 Task: Search one way flight ticket for 1 adult, 6 children, 1 infant in seat and 1 infant on lap in business from Rhinelander: Rhinelander-oneida County Airport to Jacksonville: Albert J. Ellis Airport on 5-3-2023. Choice of flights is American. Number of bags: 1 carry on bag. Price is upto 80000. Outbound departure time preference is 16:15.
Action: Mouse moved to (333, 287)
Screenshot: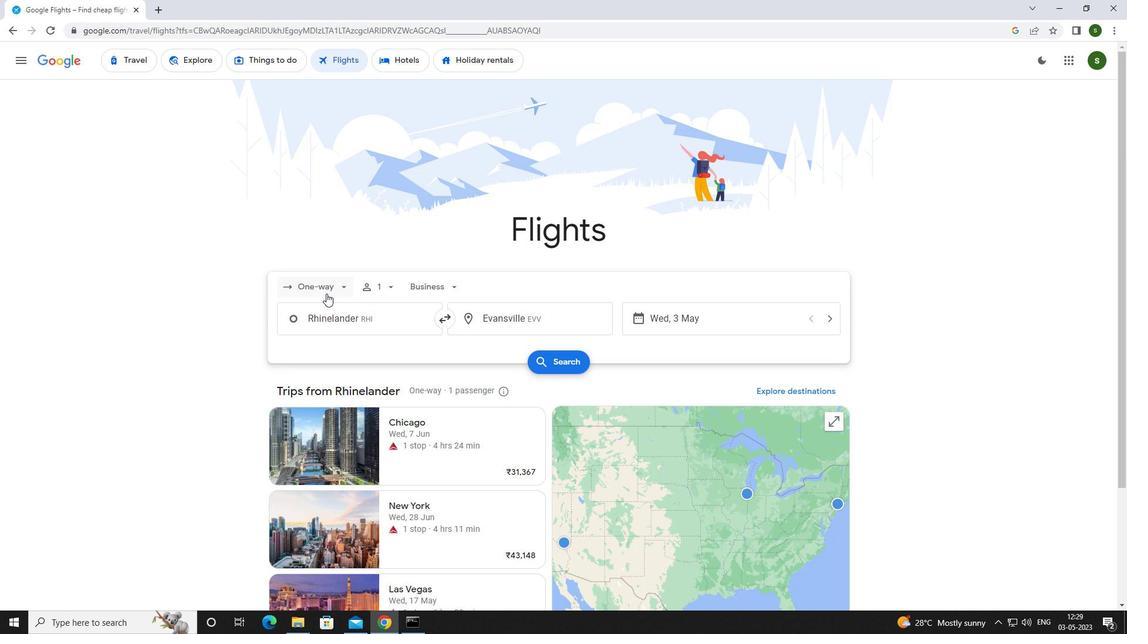 
Action: Mouse pressed left at (333, 287)
Screenshot: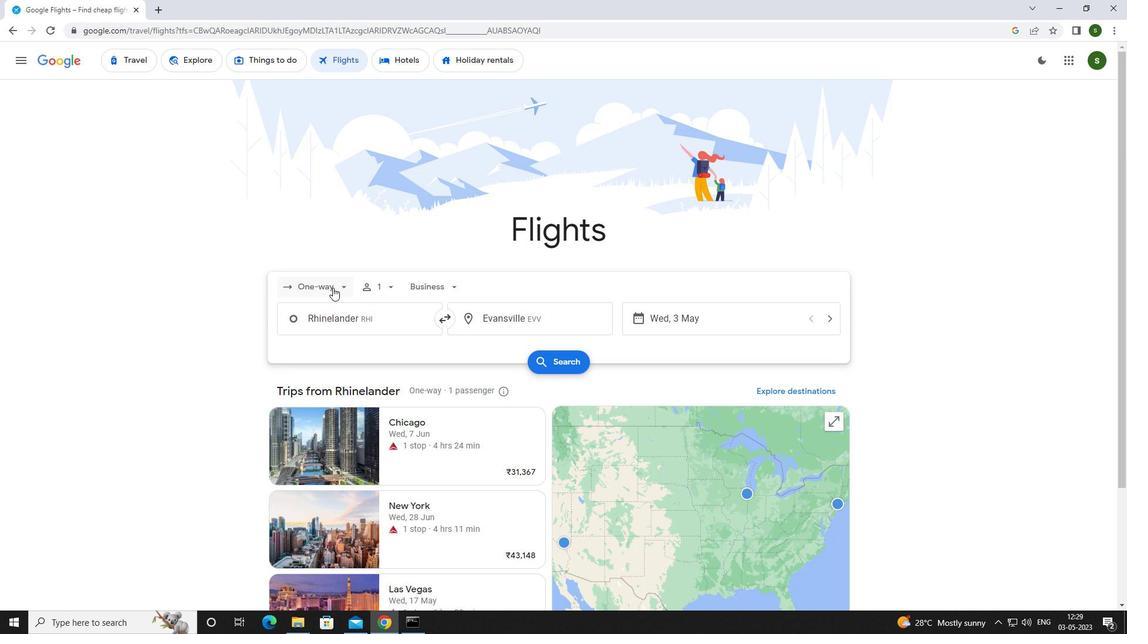 
Action: Mouse moved to (342, 342)
Screenshot: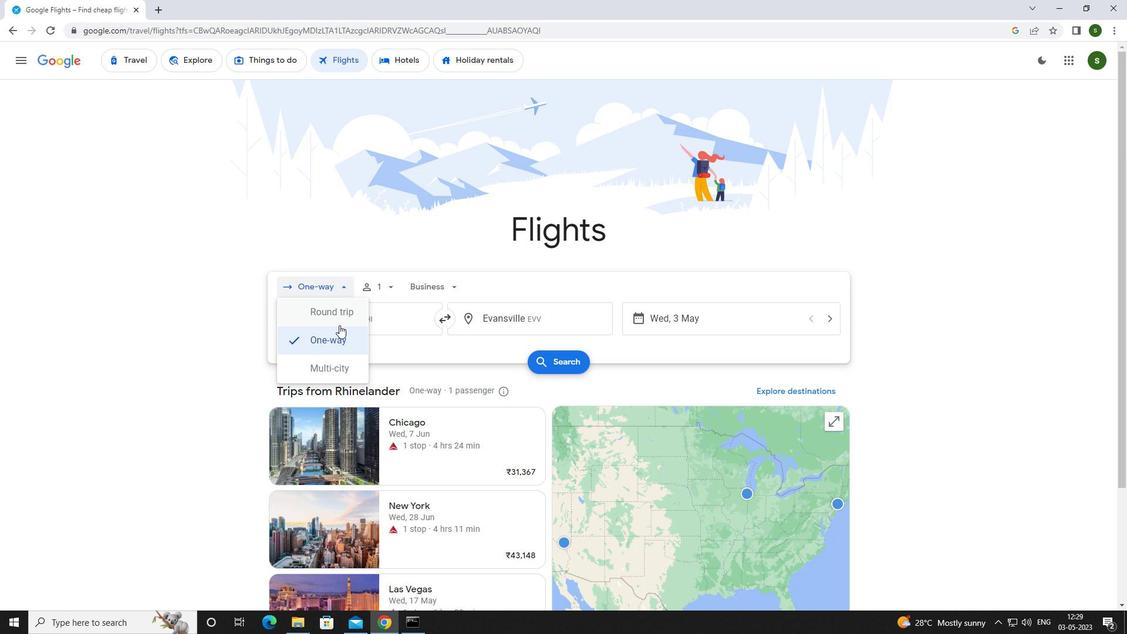 
Action: Mouse pressed left at (342, 342)
Screenshot: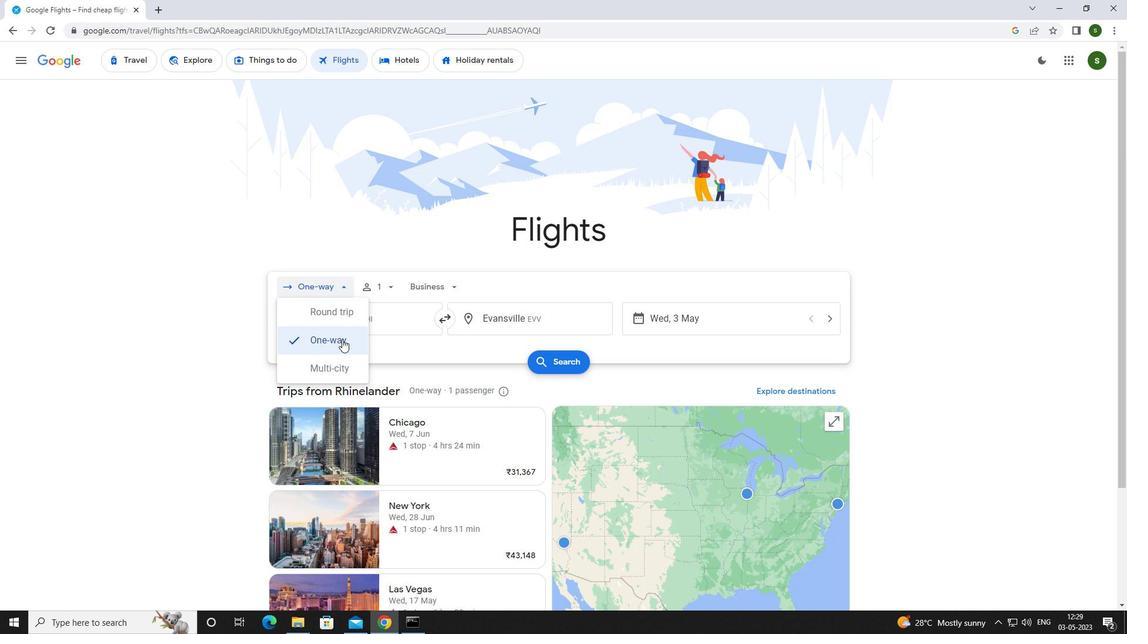 
Action: Mouse moved to (386, 286)
Screenshot: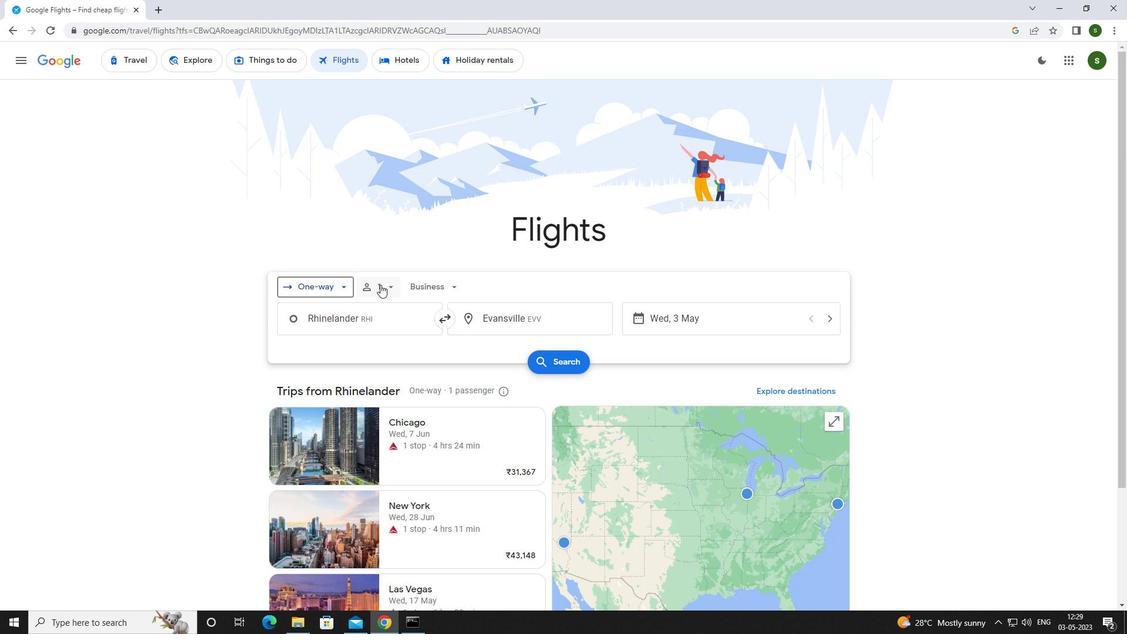 
Action: Mouse pressed left at (386, 286)
Screenshot: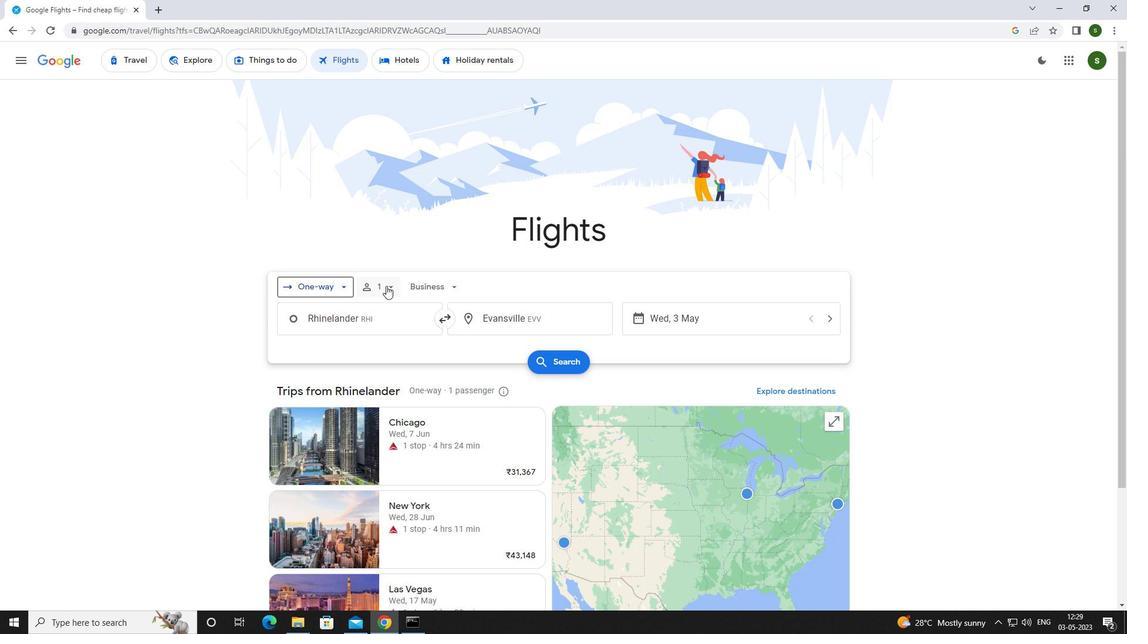 
Action: Mouse moved to (478, 344)
Screenshot: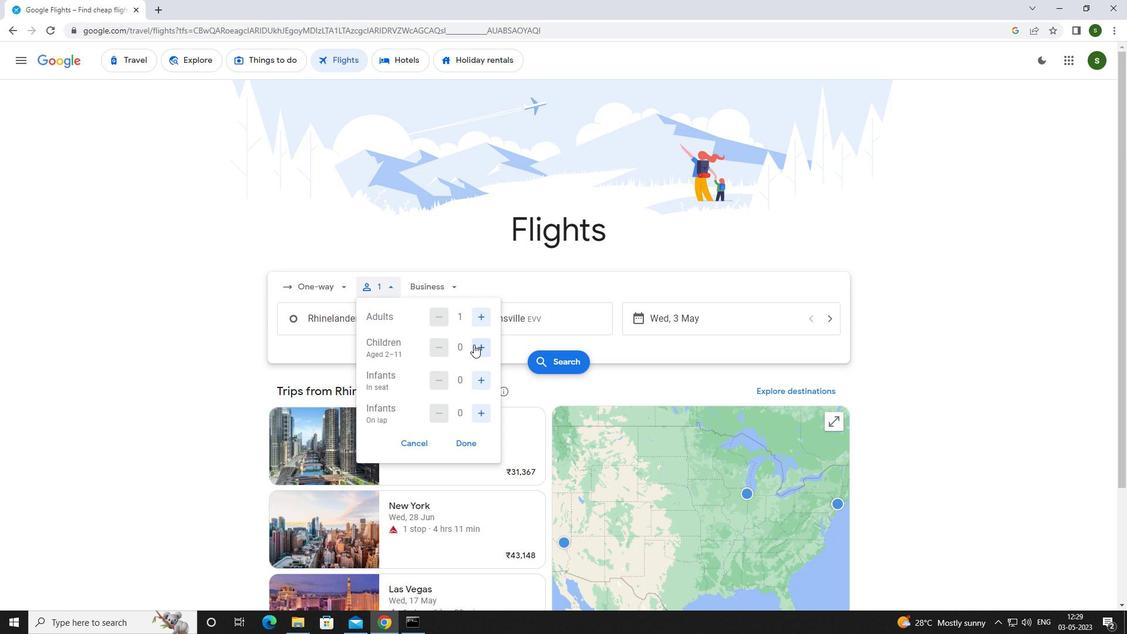 
Action: Mouse pressed left at (478, 344)
Screenshot: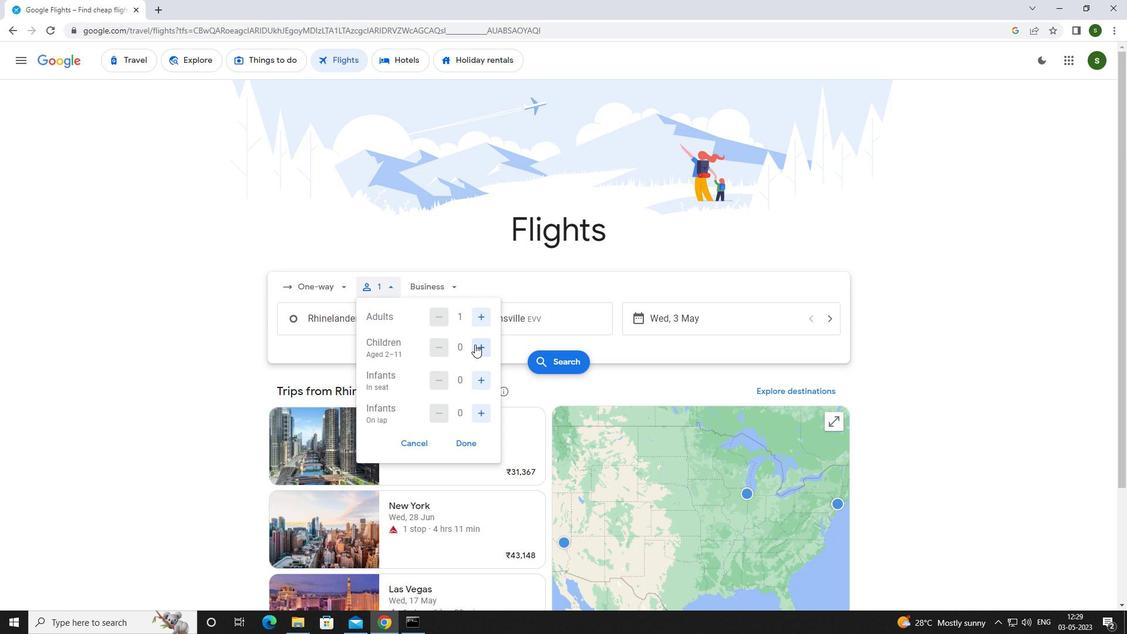 
Action: Mouse pressed left at (478, 344)
Screenshot: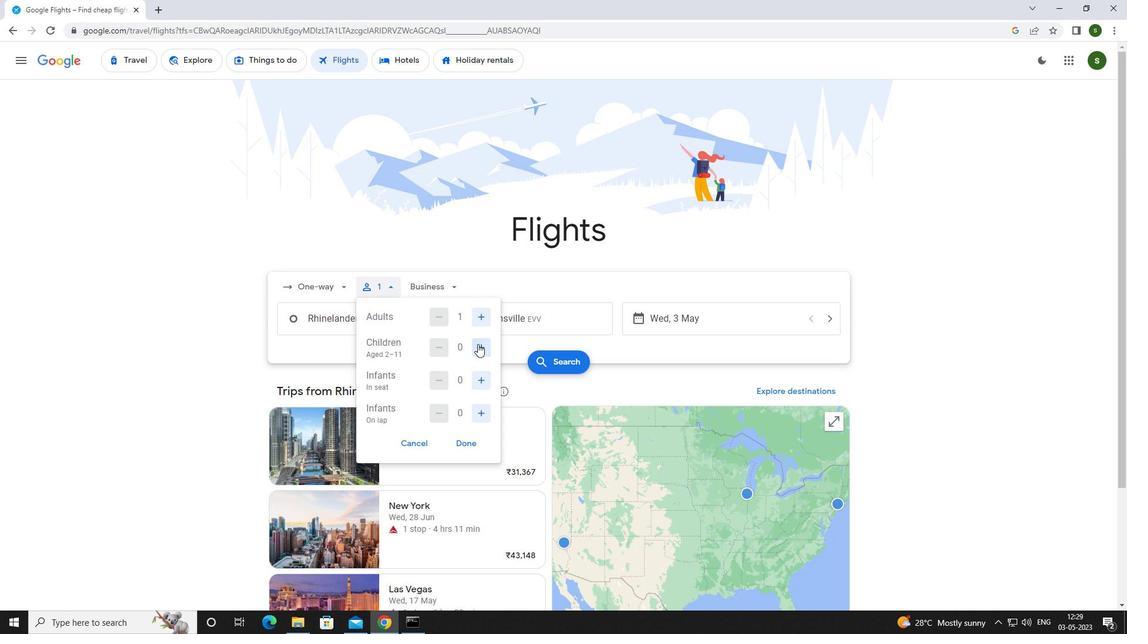 
Action: Mouse moved to (478, 344)
Screenshot: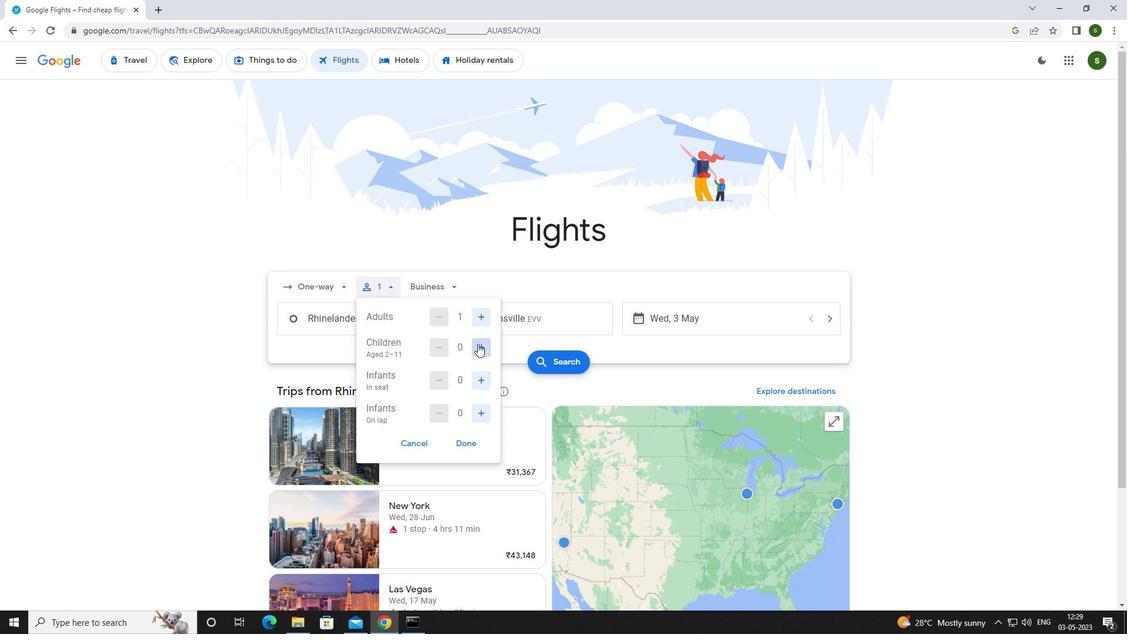 
Action: Mouse pressed left at (478, 344)
Screenshot: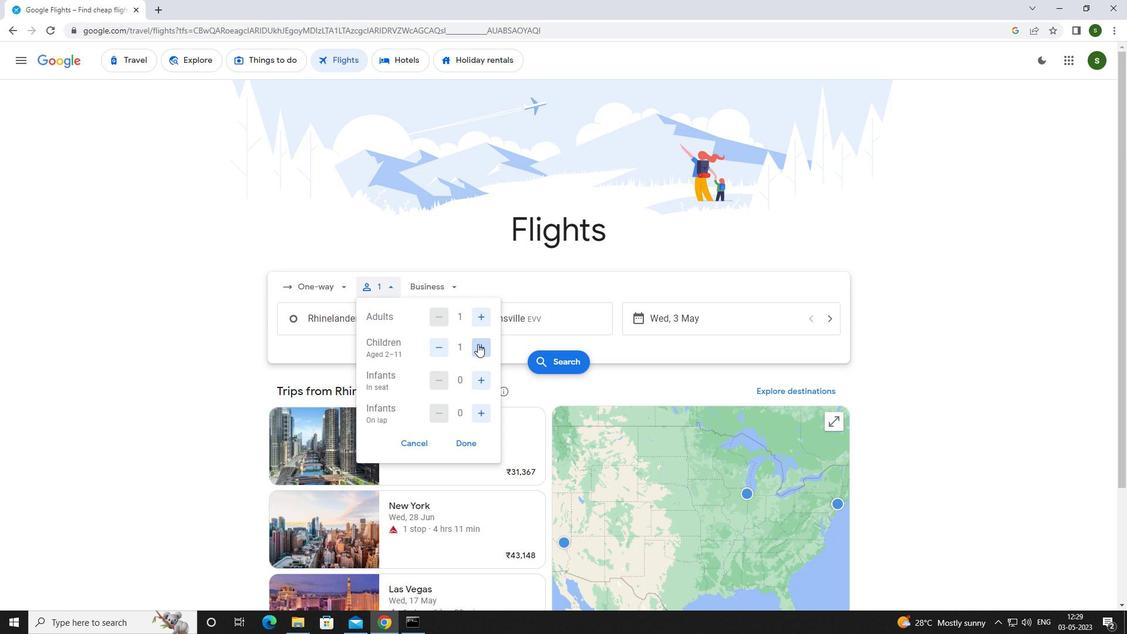 
Action: Mouse pressed left at (478, 344)
Screenshot: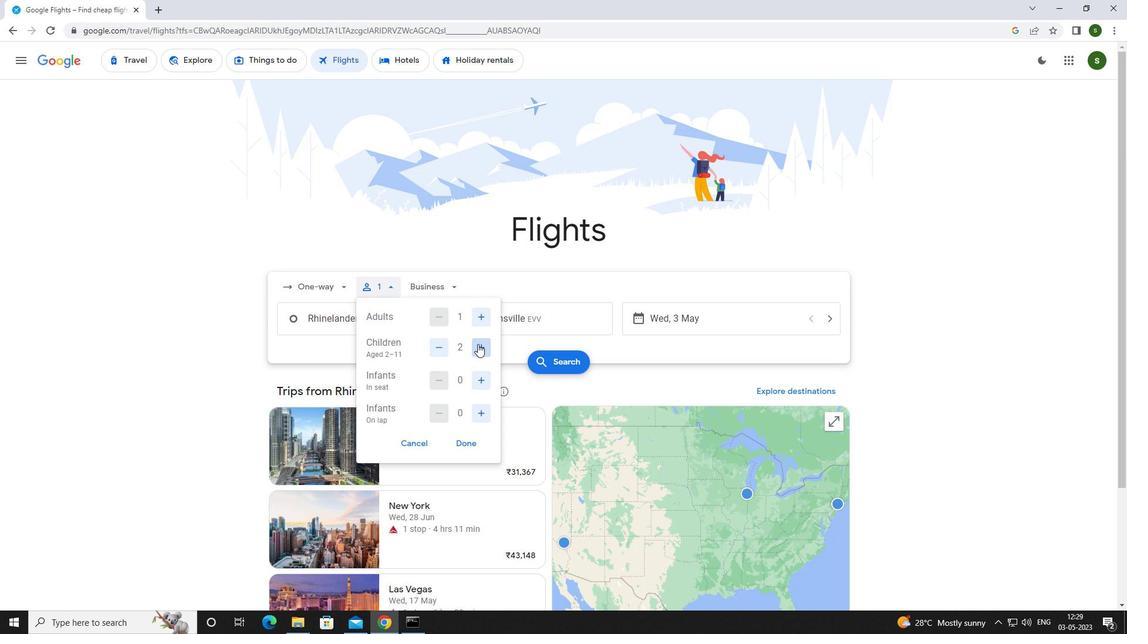 
Action: Mouse pressed left at (478, 344)
Screenshot: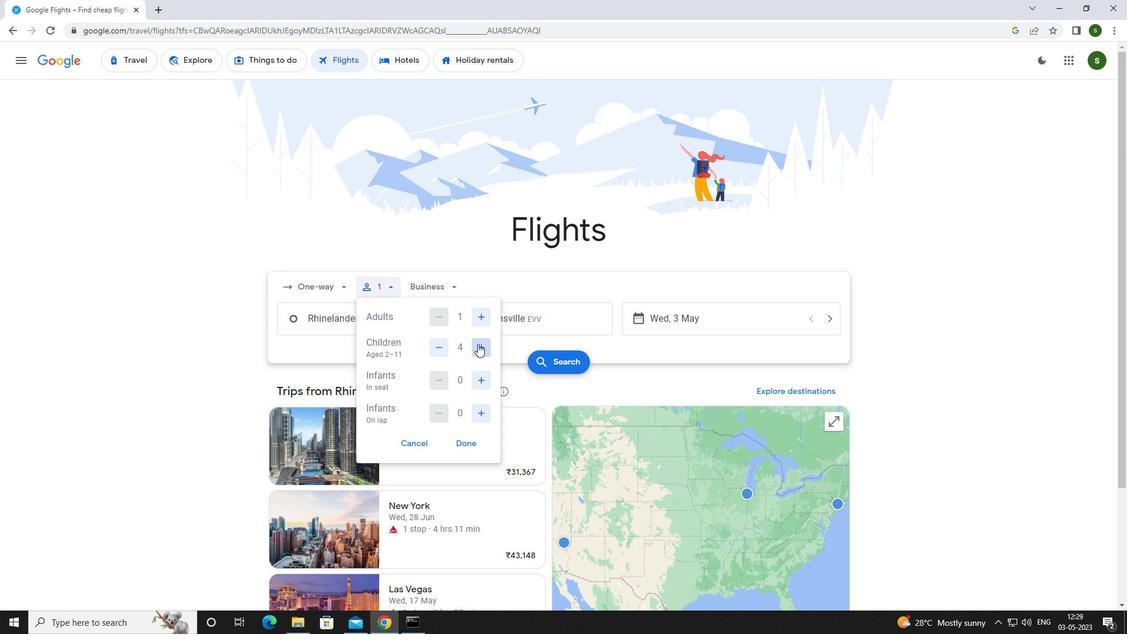 
Action: Mouse pressed left at (478, 344)
Screenshot: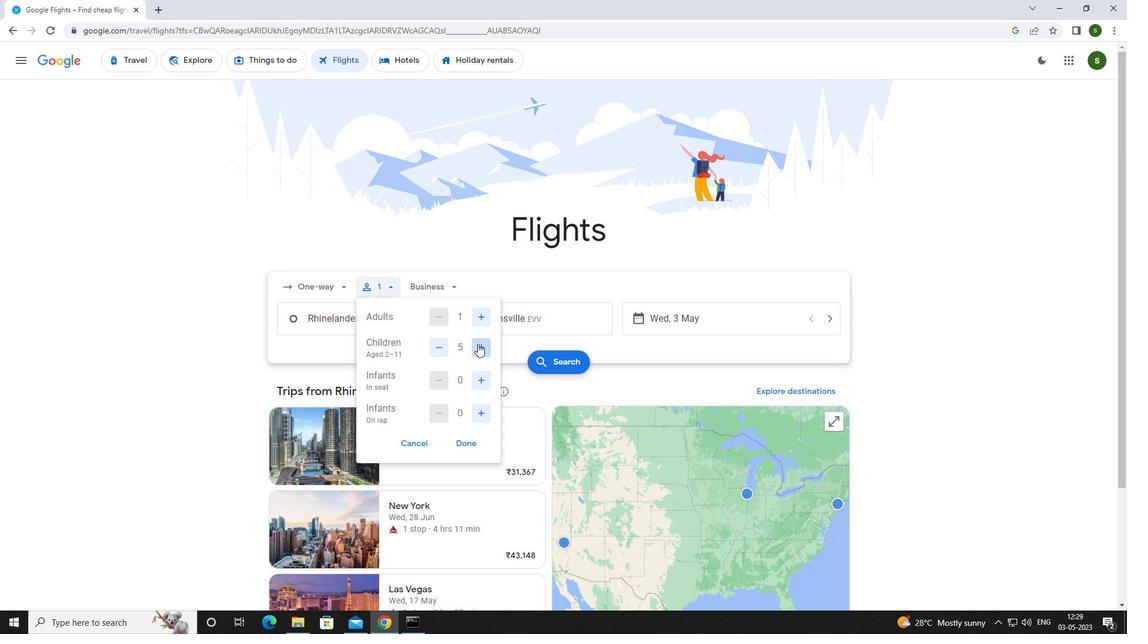 
Action: Mouse moved to (482, 376)
Screenshot: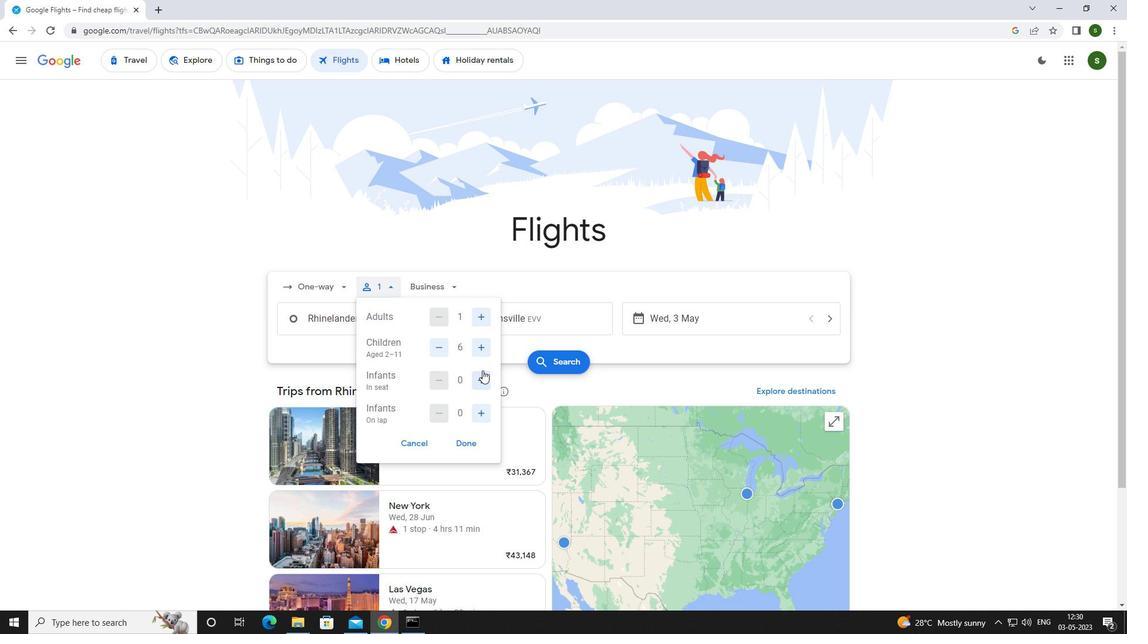 
Action: Mouse pressed left at (482, 376)
Screenshot: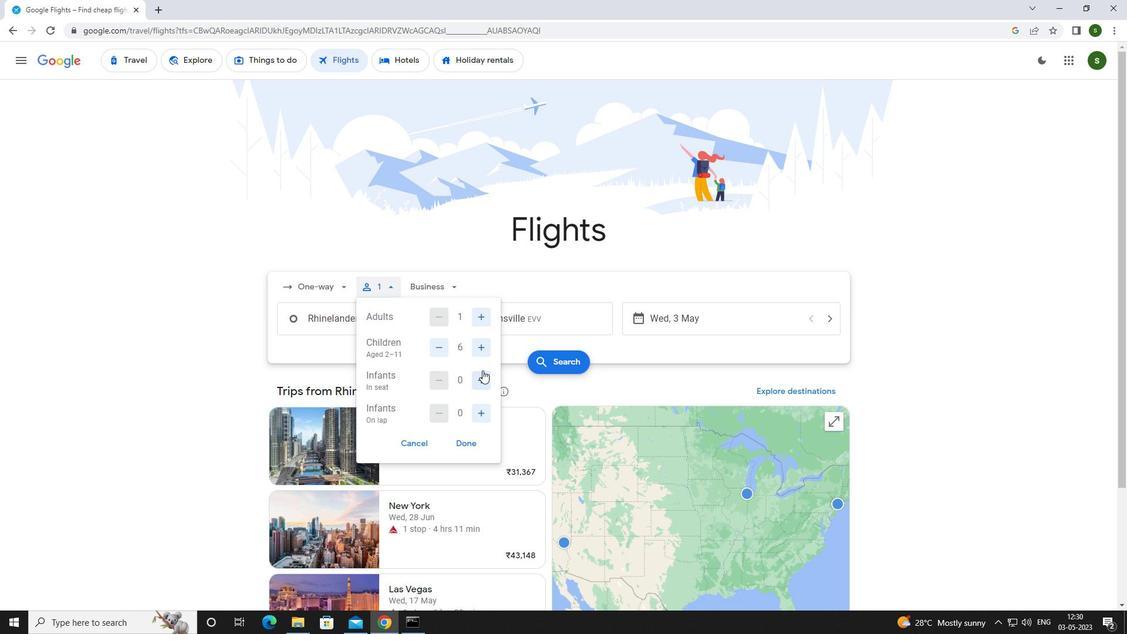 
Action: Mouse moved to (479, 408)
Screenshot: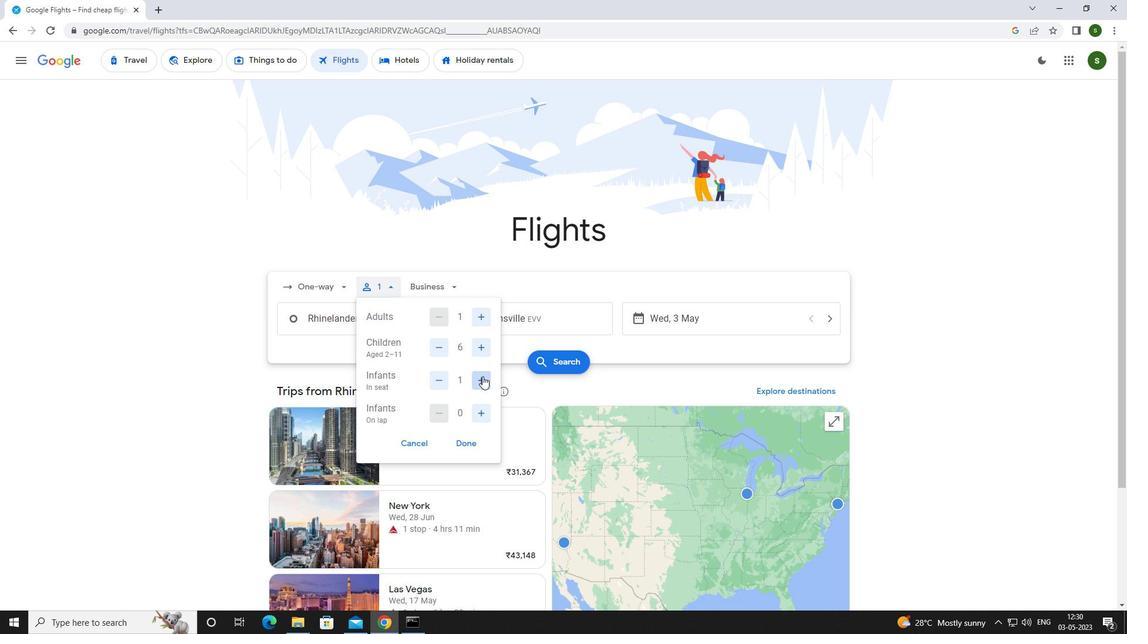 
Action: Mouse pressed left at (479, 408)
Screenshot: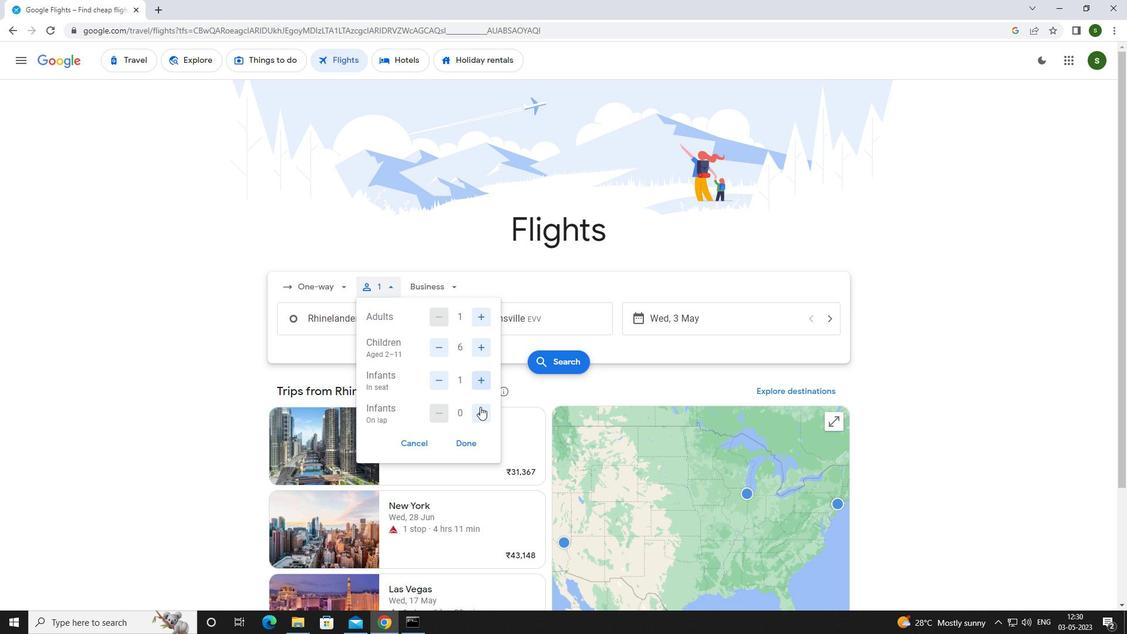 
Action: Mouse moved to (456, 284)
Screenshot: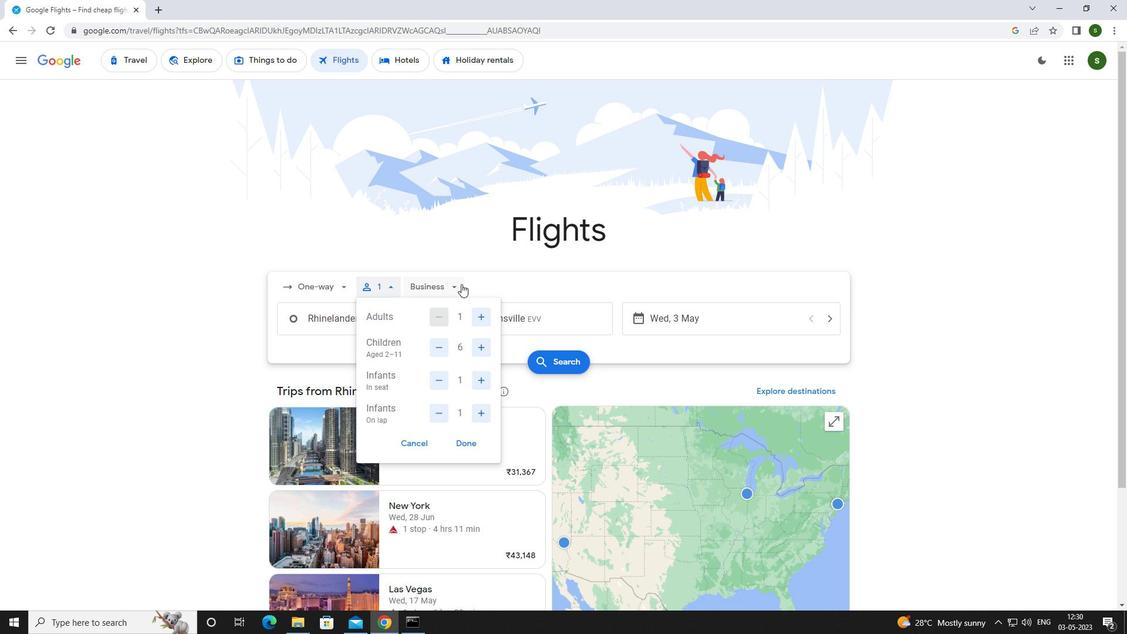 
Action: Mouse pressed left at (456, 284)
Screenshot: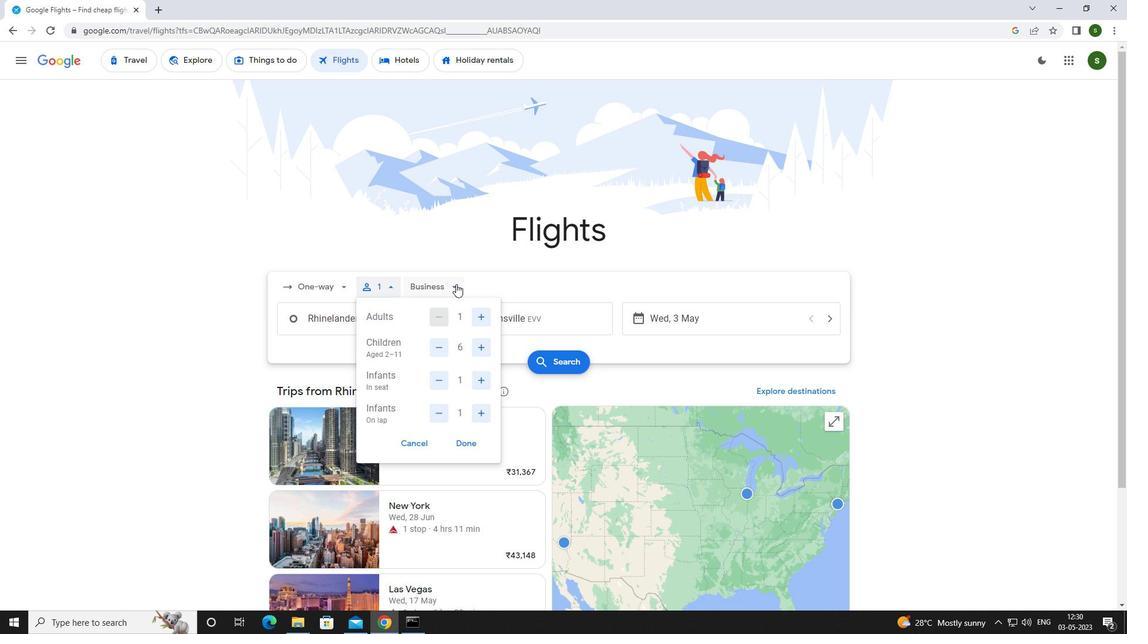 
Action: Mouse moved to (460, 366)
Screenshot: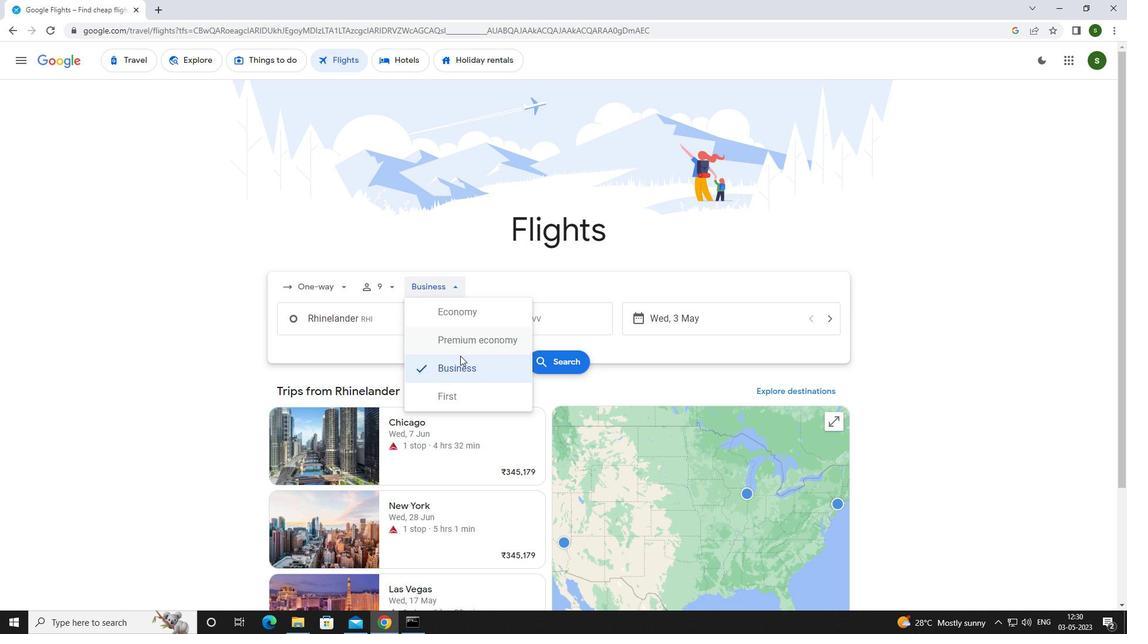 
Action: Mouse pressed left at (460, 366)
Screenshot: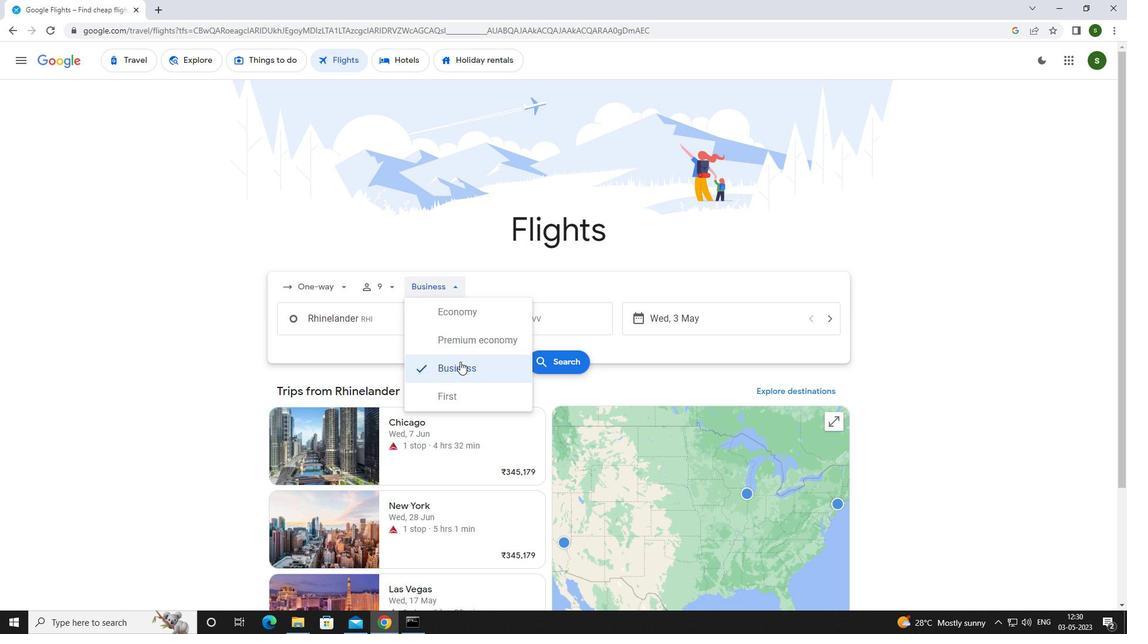 
Action: Mouse moved to (407, 320)
Screenshot: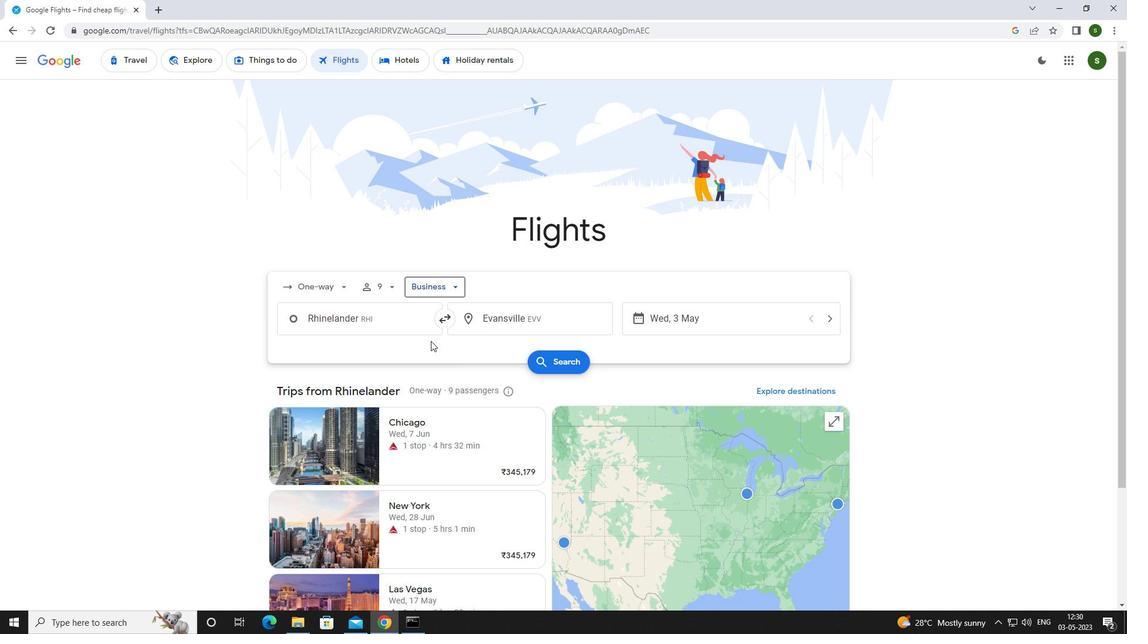 
Action: Mouse pressed left at (407, 320)
Screenshot: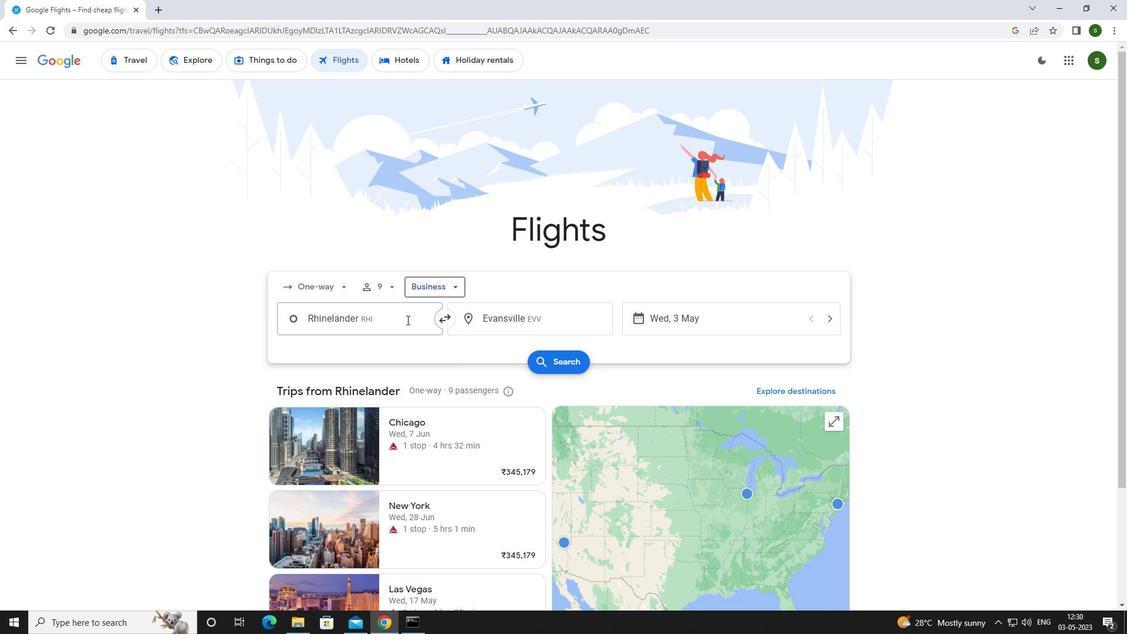 
Action: Key pressed <Key.caps_lock>r<Key.caps_lock>hinelander
Screenshot: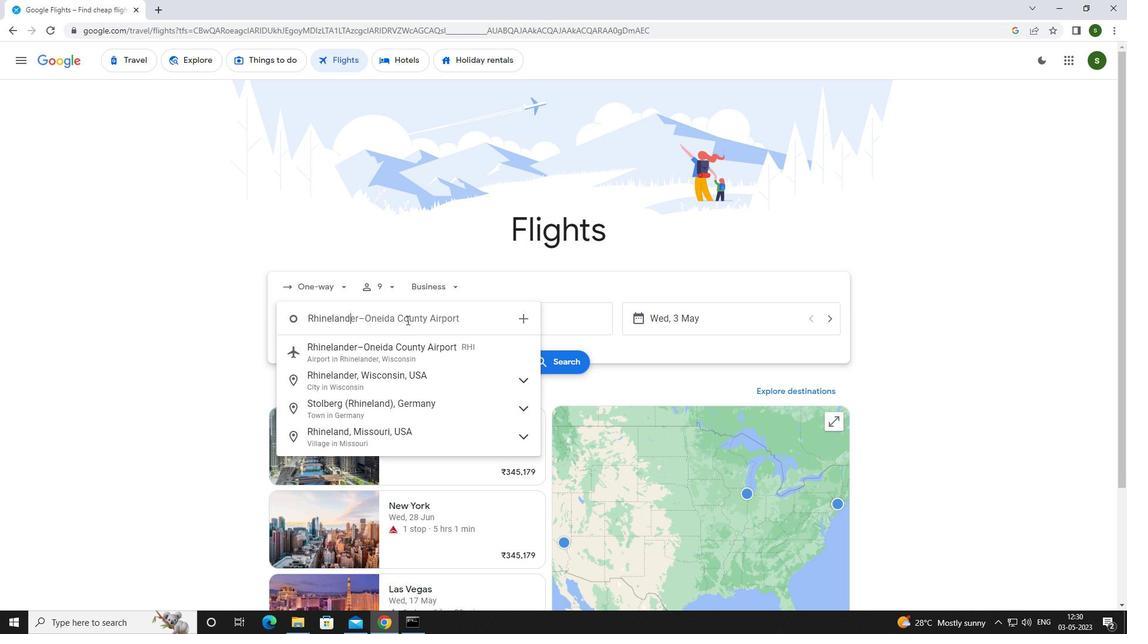 
Action: Mouse moved to (411, 348)
Screenshot: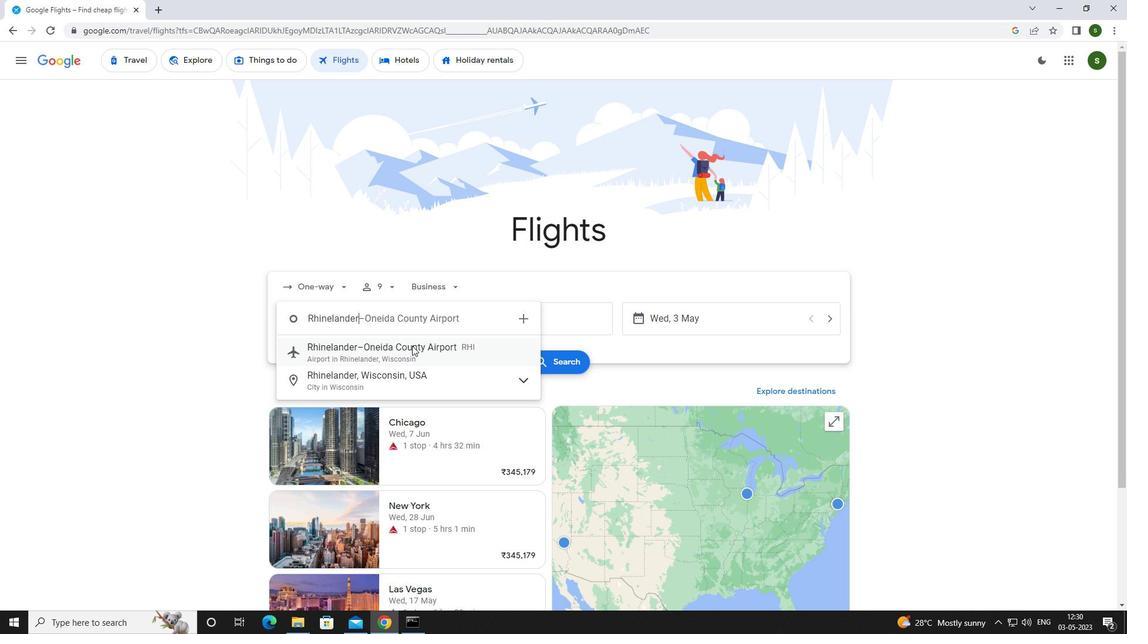 
Action: Mouse pressed left at (411, 348)
Screenshot: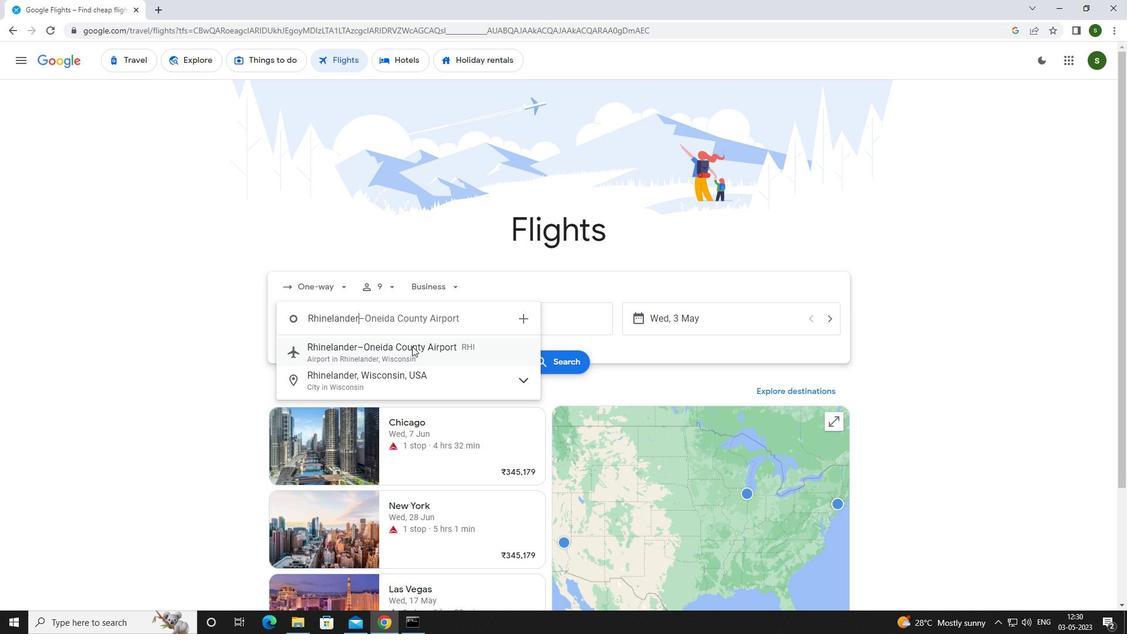 
Action: Mouse moved to (510, 320)
Screenshot: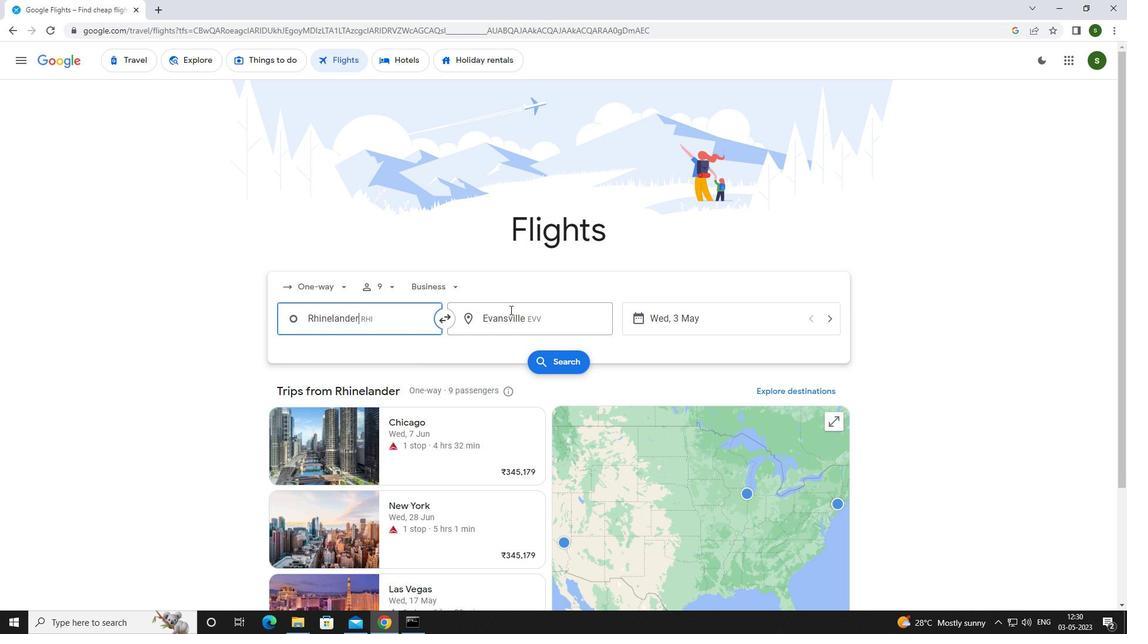 
Action: Mouse pressed left at (510, 320)
Screenshot: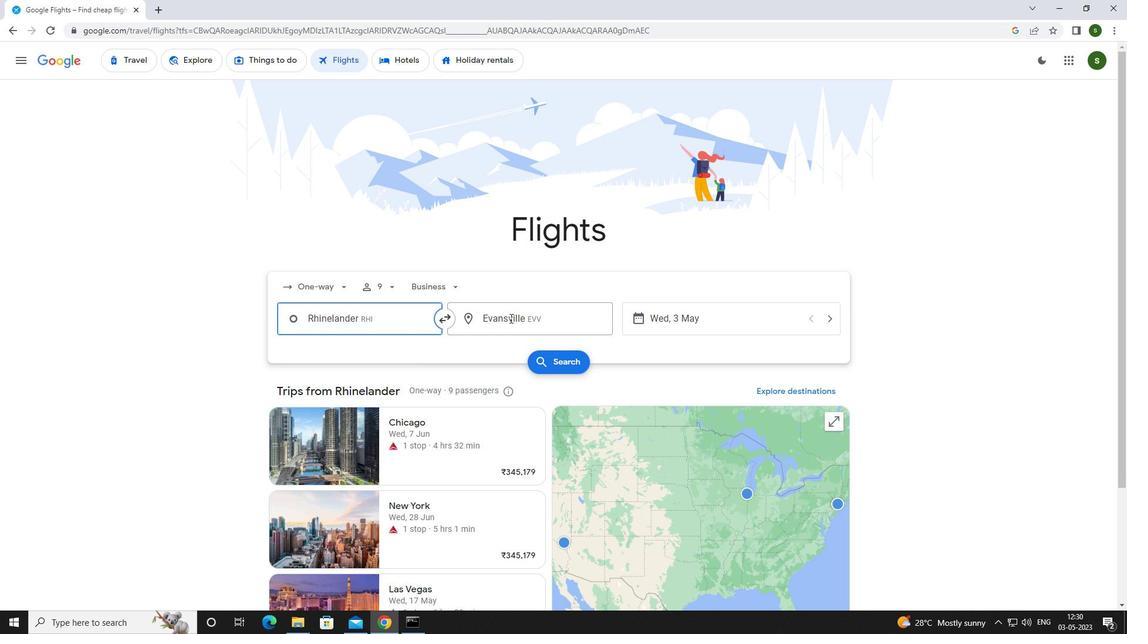 
Action: Mouse moved to (511, 323)
Screenshot: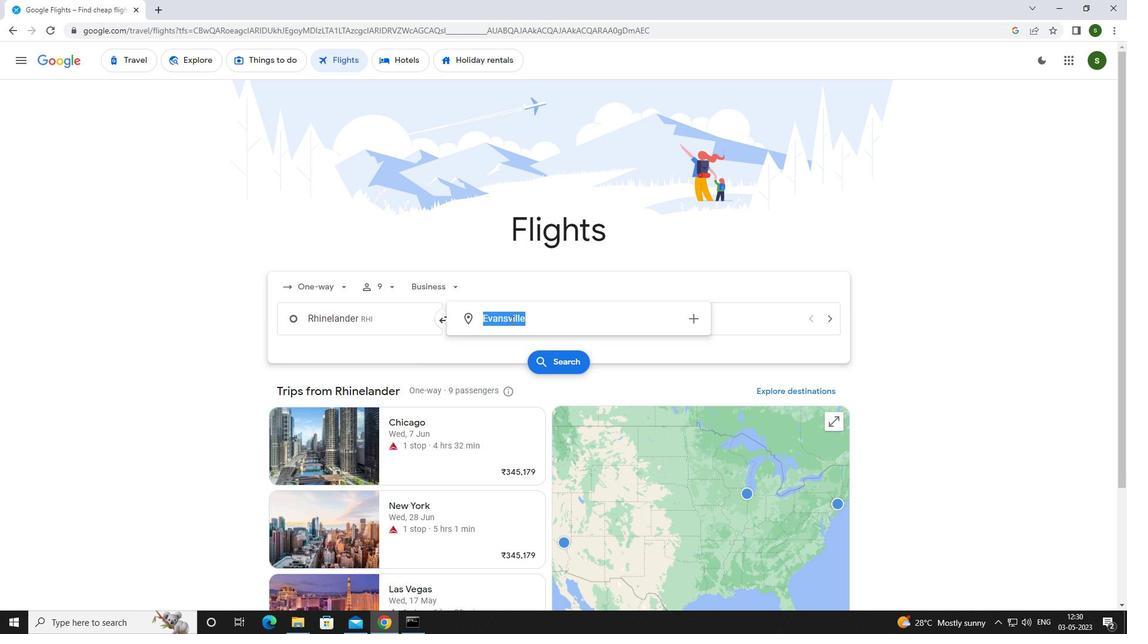 
Action: Key pressed <Key.caps_lock>a<Key.caps_lock>lbert<Key.space>
Screenshot: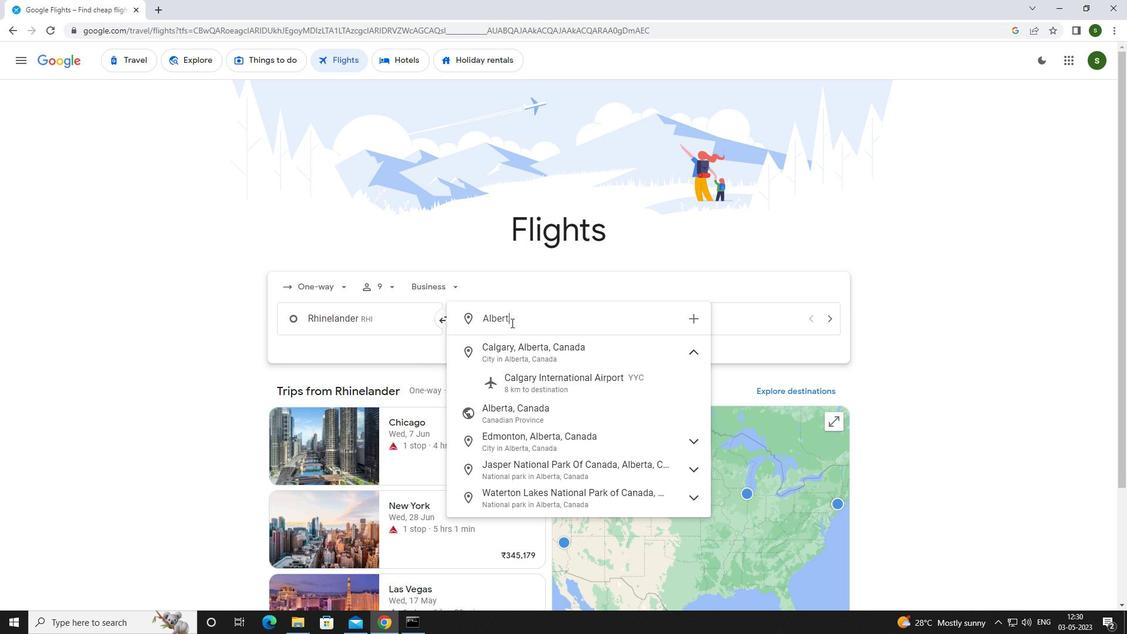 
Action: Mouse moved to (509, 354)
Screenshot: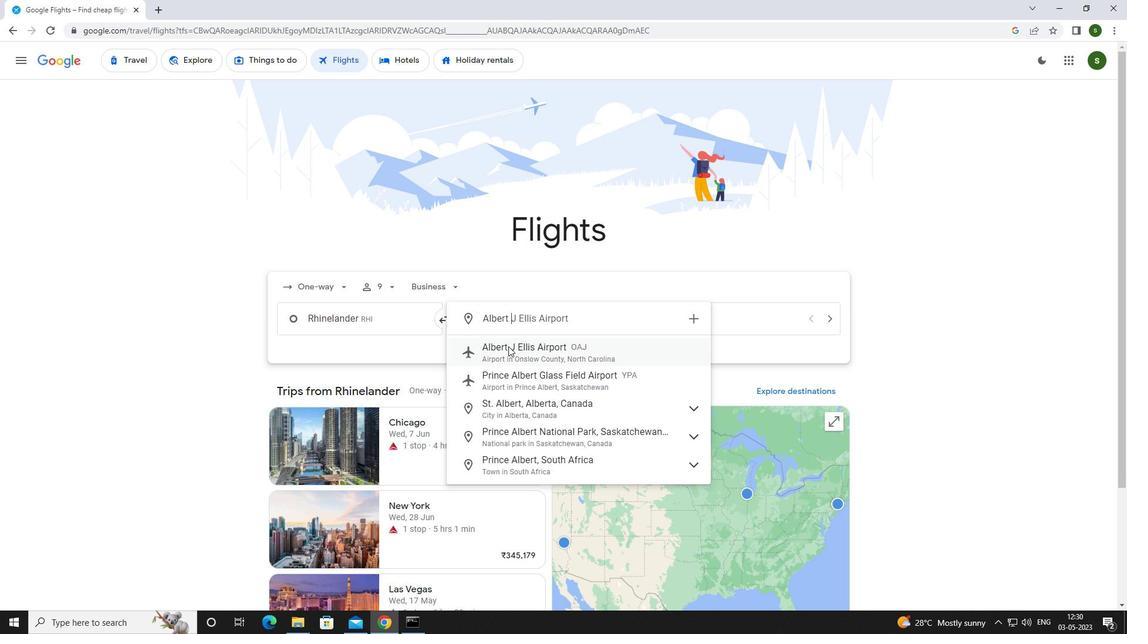 
Action: Mouse pressed left at (509, 354)
Screenshot: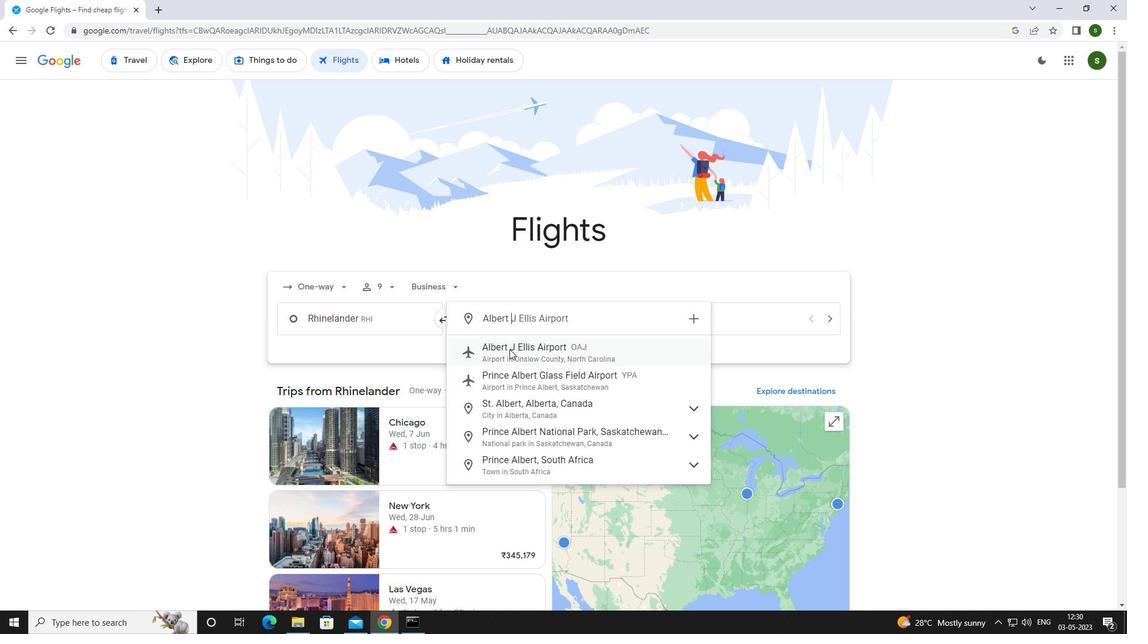 
Action: Mouse moved to (703, 323)
Screenshot: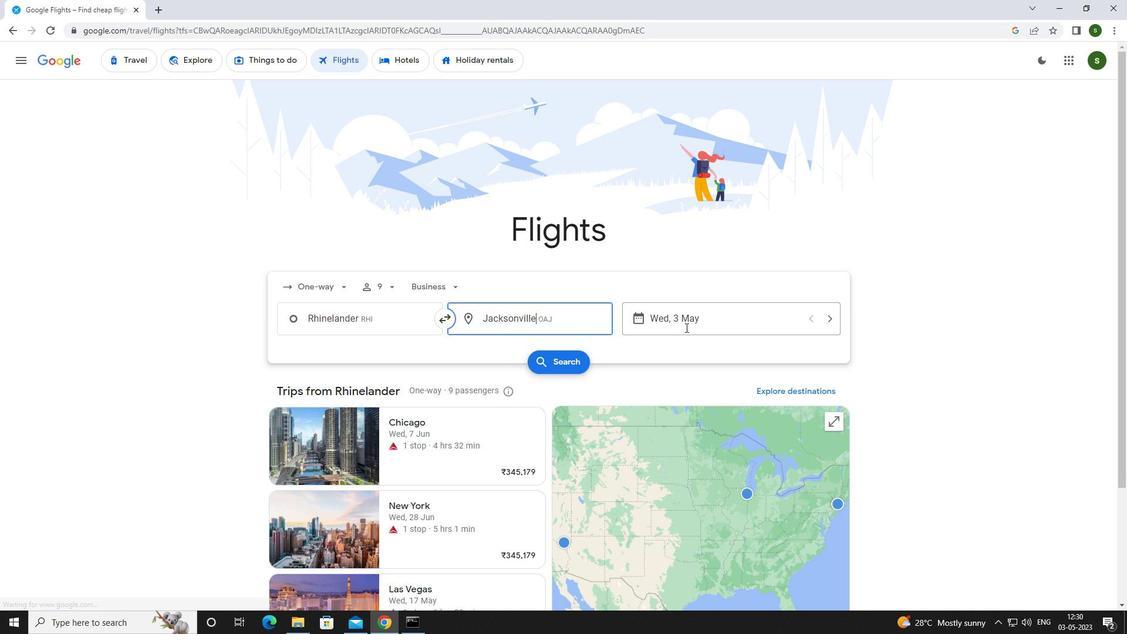 
Action: Mouse pressed left at (703, 323)
Screenshot: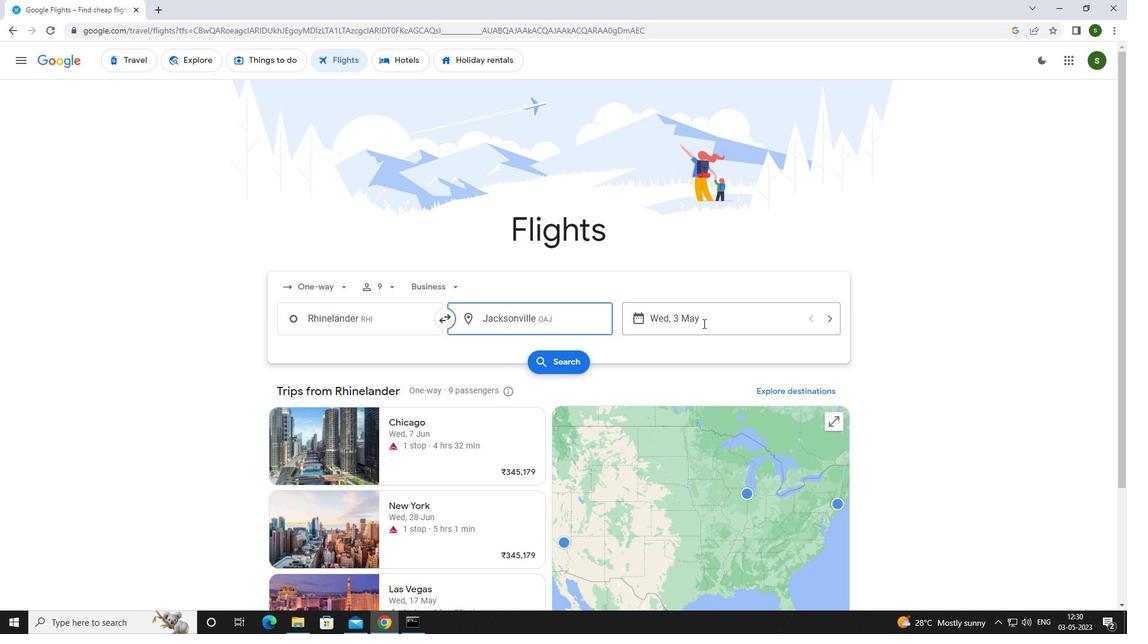
Action: Mouse moved to (513, 398)
Screenshot: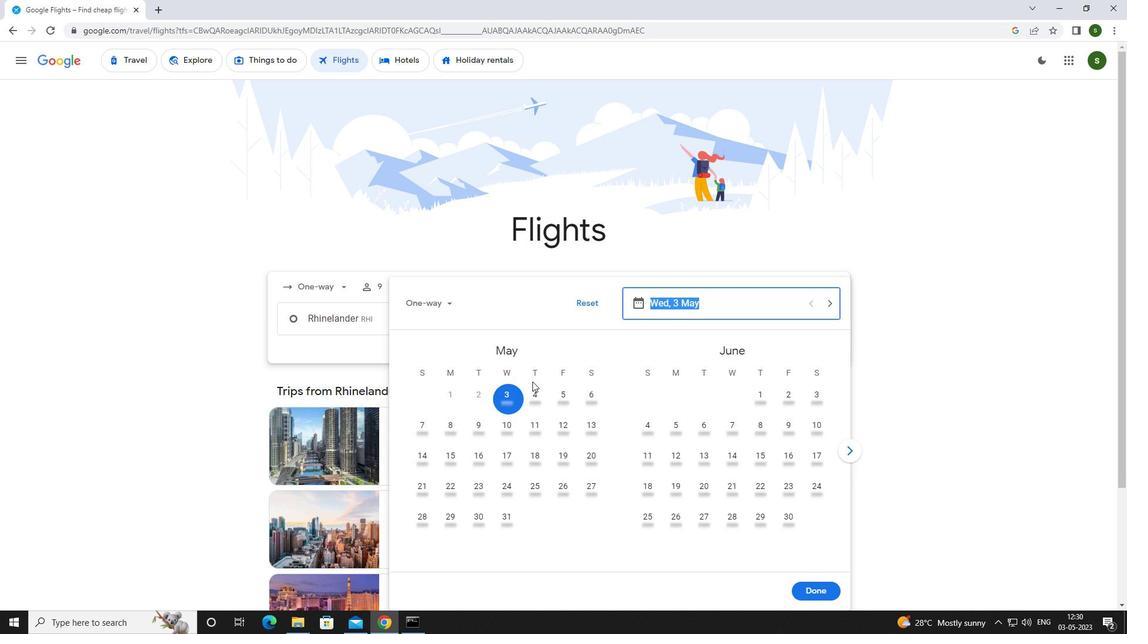 
Action: Mouse pressed left at (513, 398)
Screenshot: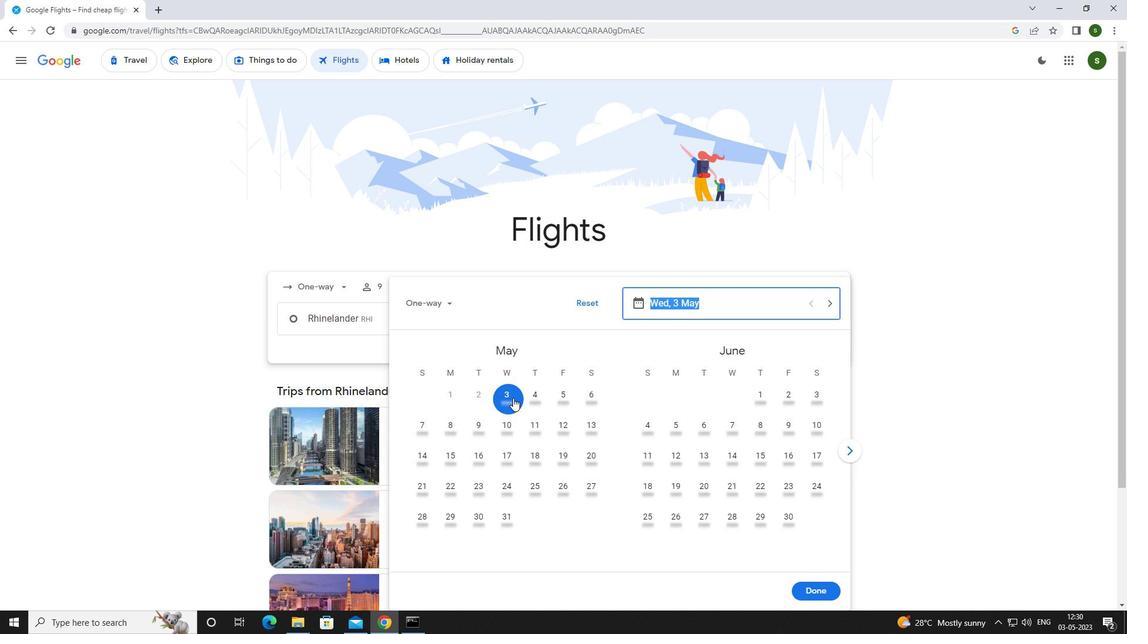 
Action: Mouse moved to (831, 589)
Screenshot: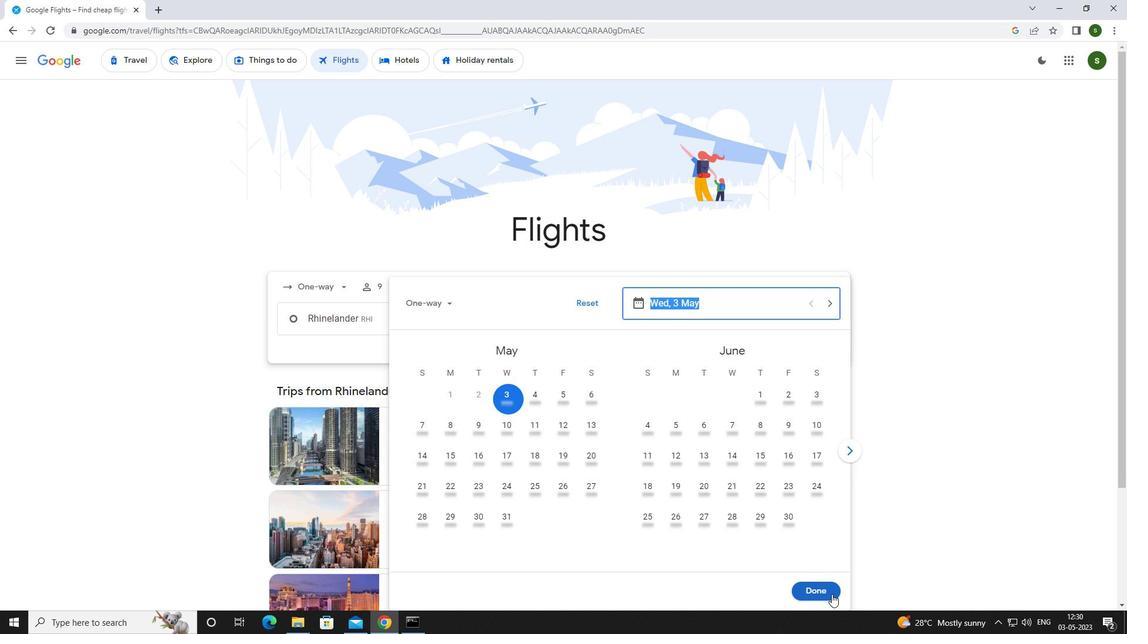 
Action: Mouse pressed left at (831, 589)
Screenshot: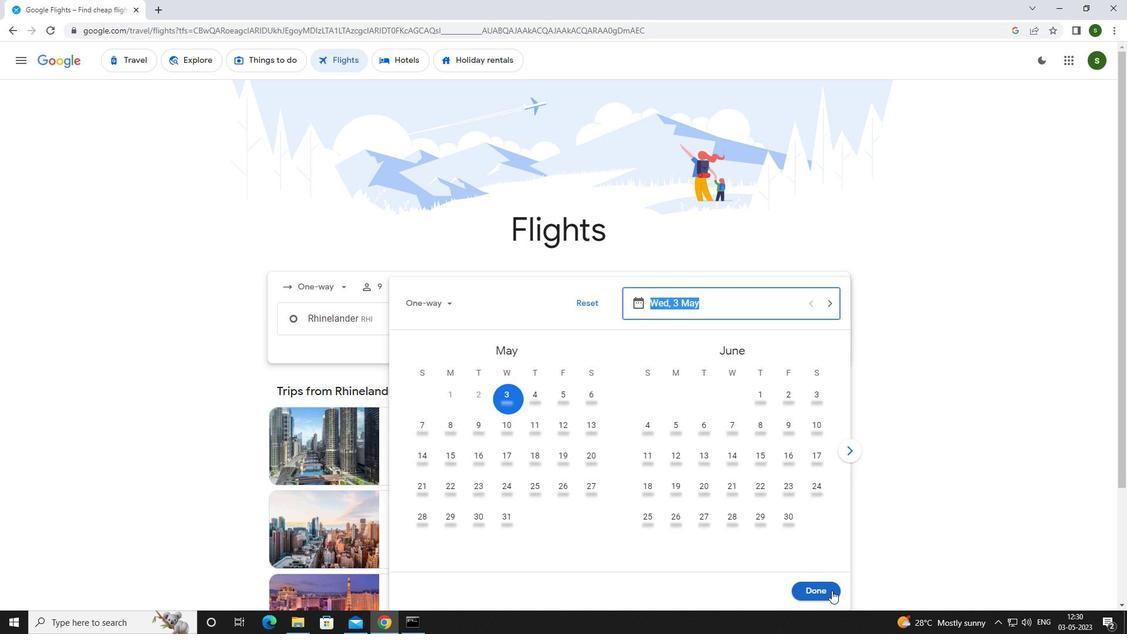 
Action: Mouse moved to (574, 361)
Screenshot: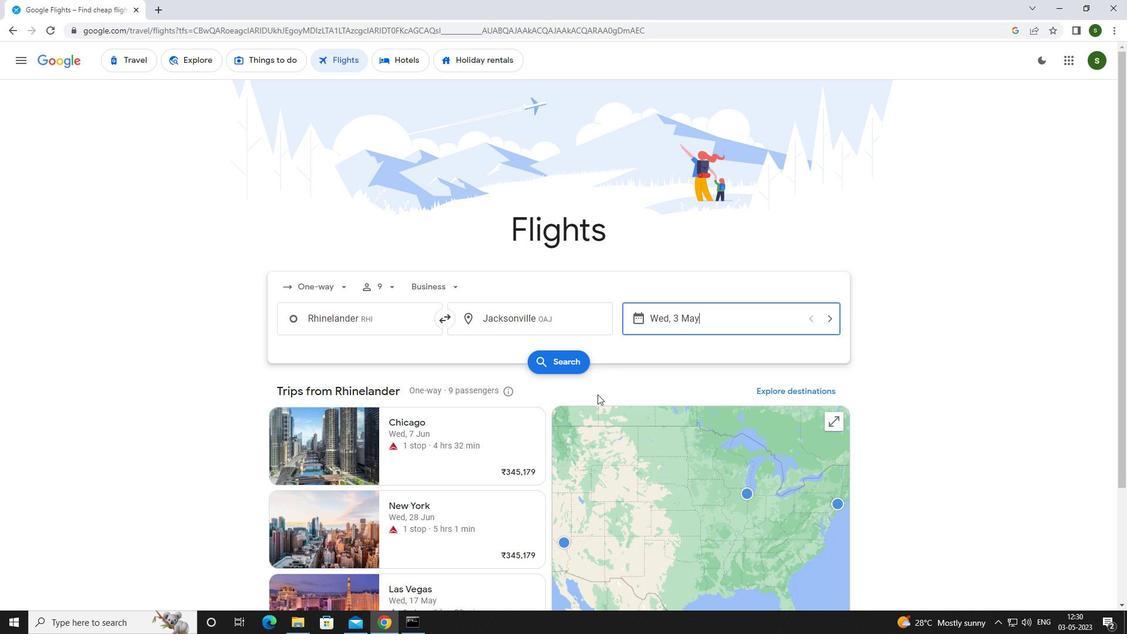 
Action: Mouse pressed left at (574, 361)
Screenshot: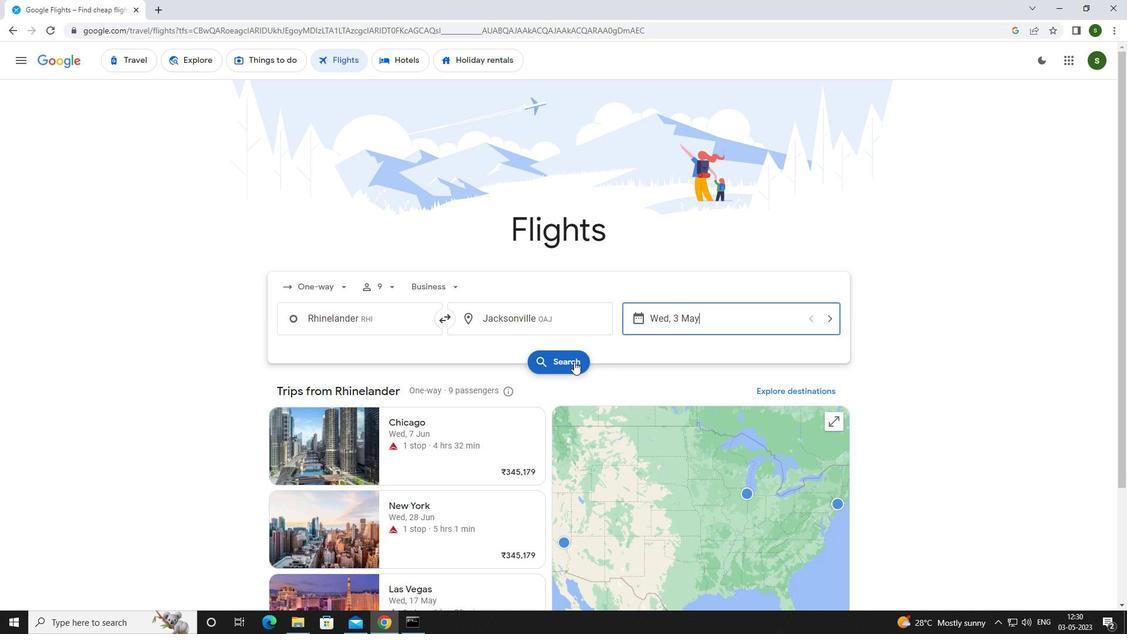 
Action: Mouse moved to (307, 173)
Screenshot: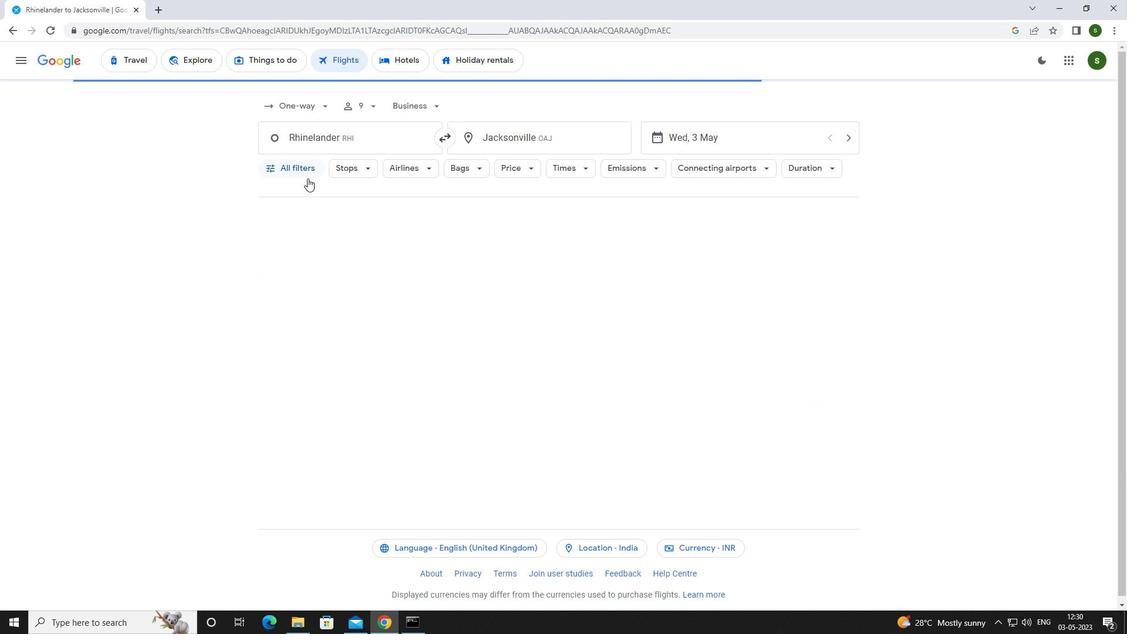 
Action: Mouse pressed left at (307, 173)
Screenshot: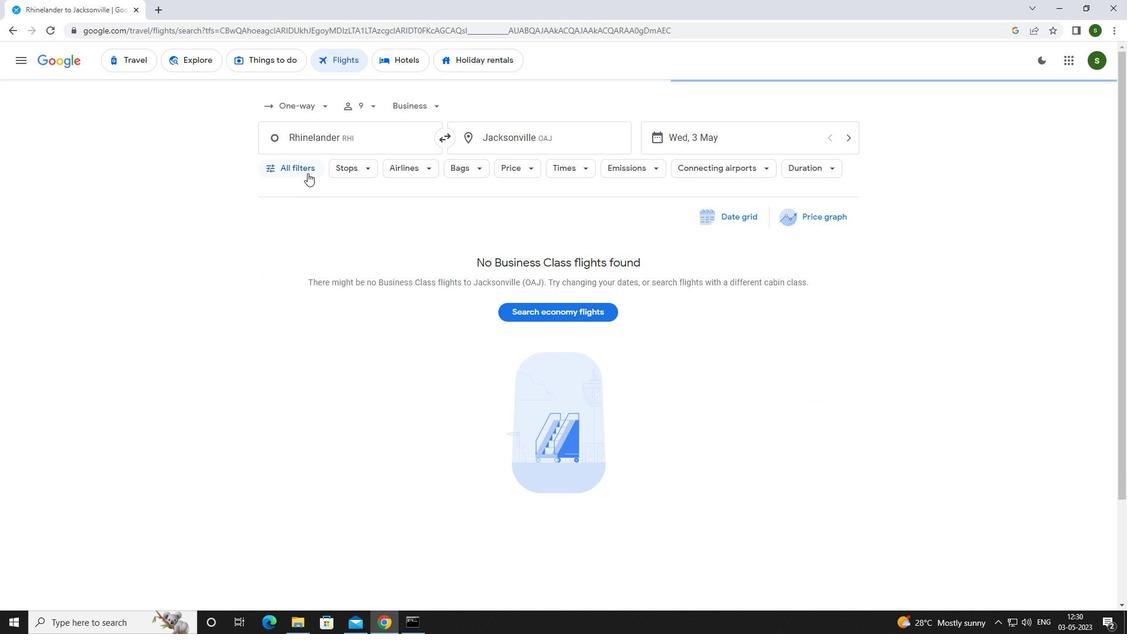 
Action: Mouse moved to (438, 416)
Screenshot: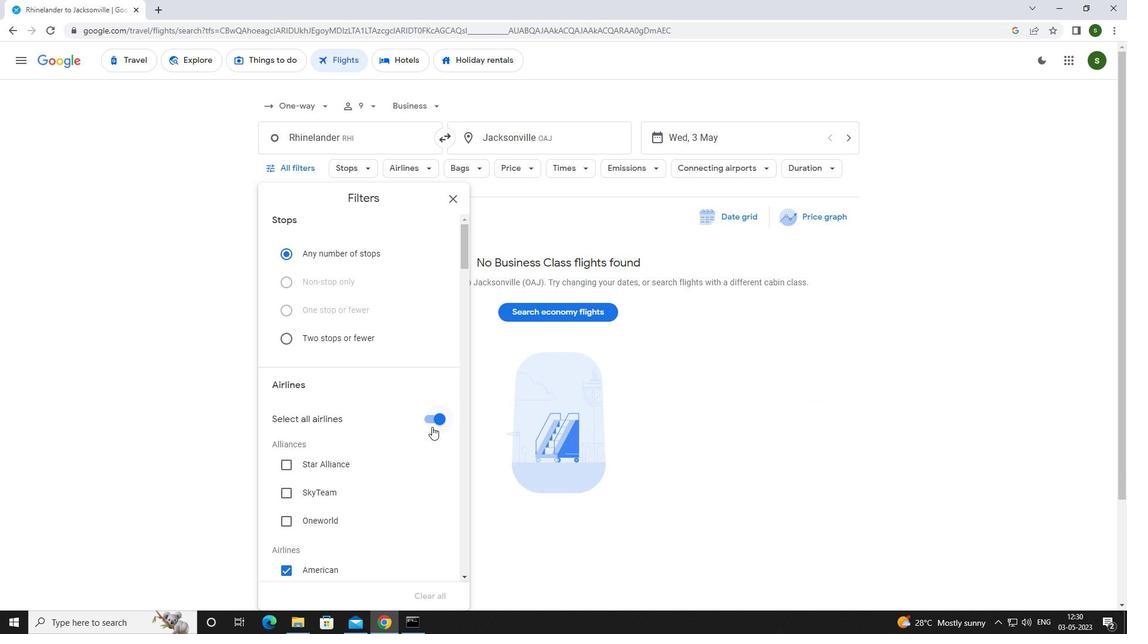 
Action: Mouse pressed left at (438, 416)
Screenshot: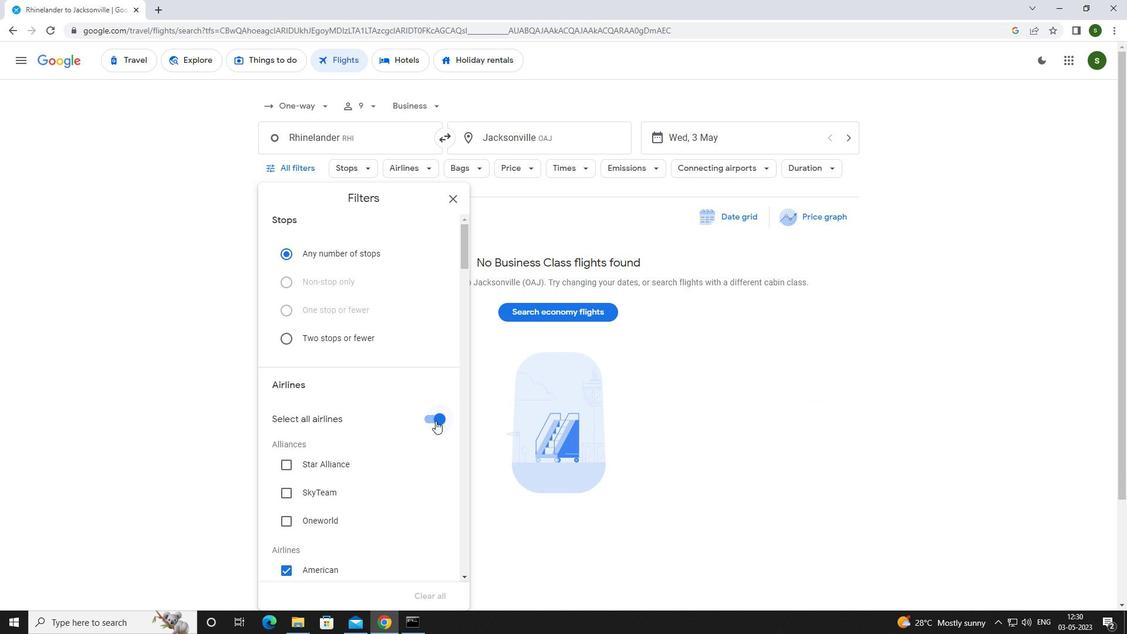 
Action: Mouse moved to (411, 408)
Screenshot: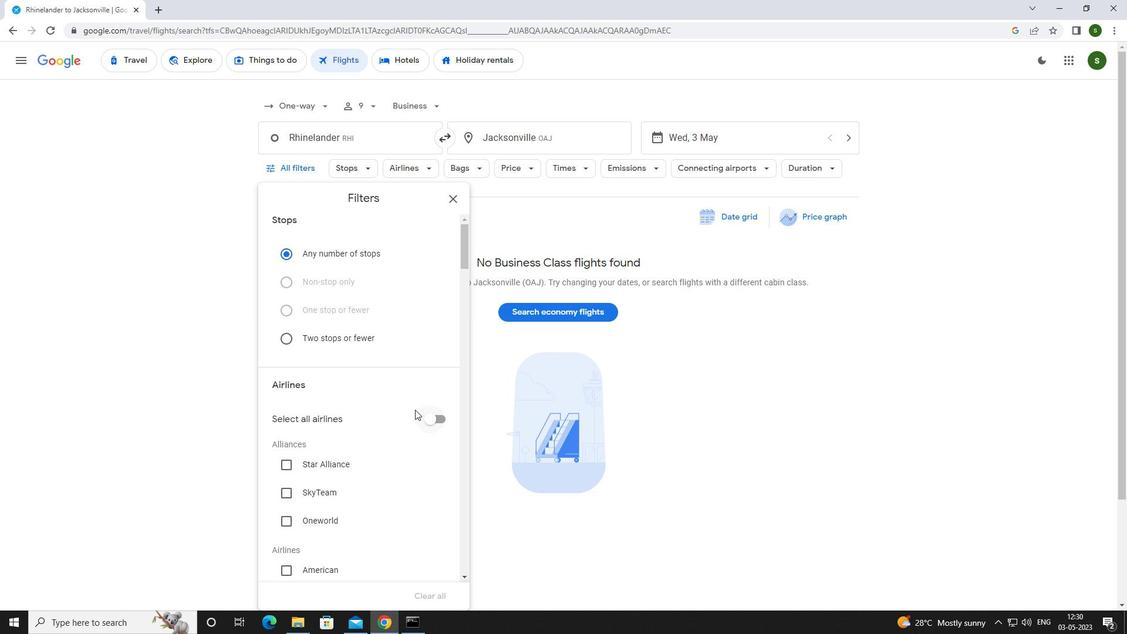 
Action: Mouse scrolled (411, 408) with delta (0, 0)
Screenshot: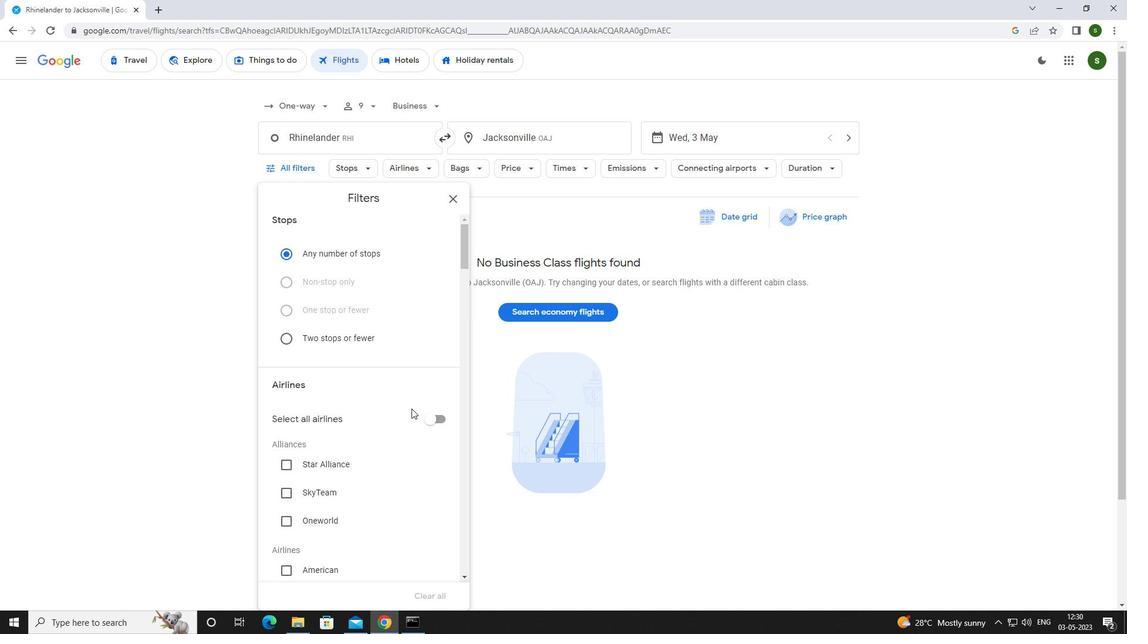 
Action: Mouse scrolled (411, 408) with delta (0, 0)
Screenshot: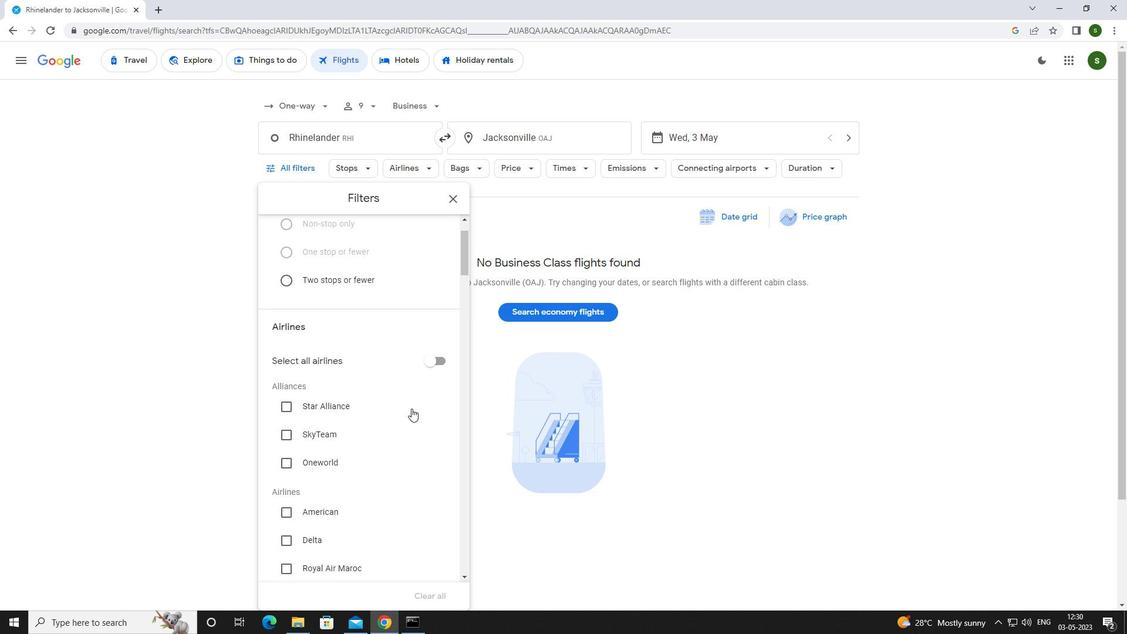 
Action: Mouse scrolled (411, 408) with delta (0, 0)
Screenshot: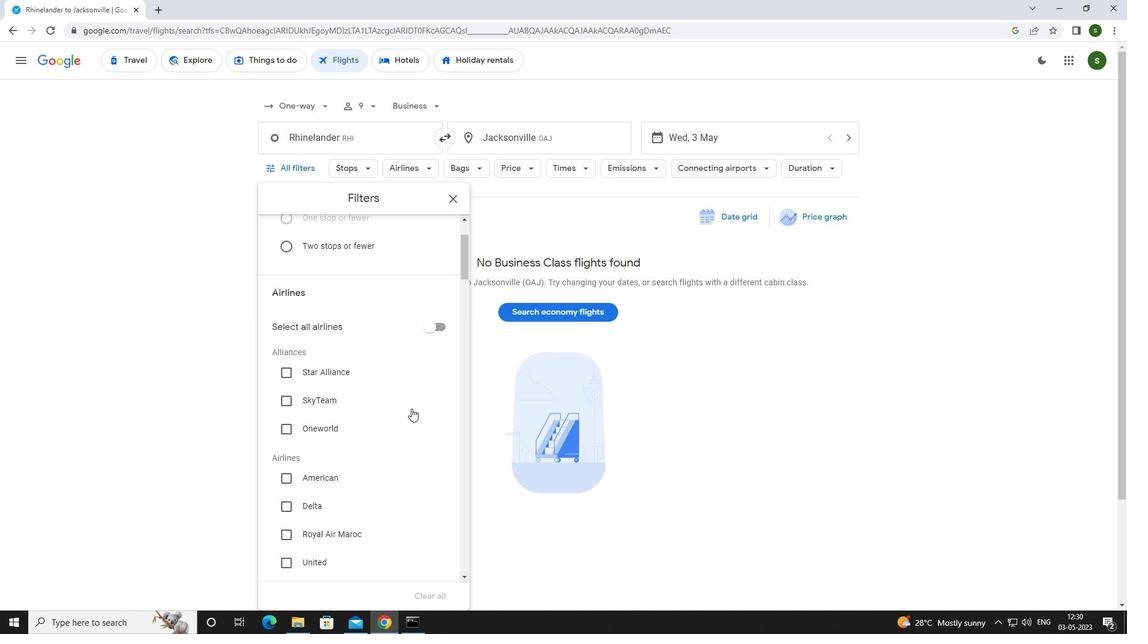 
Action: Mouse moved to (325, 395)
Screenshot: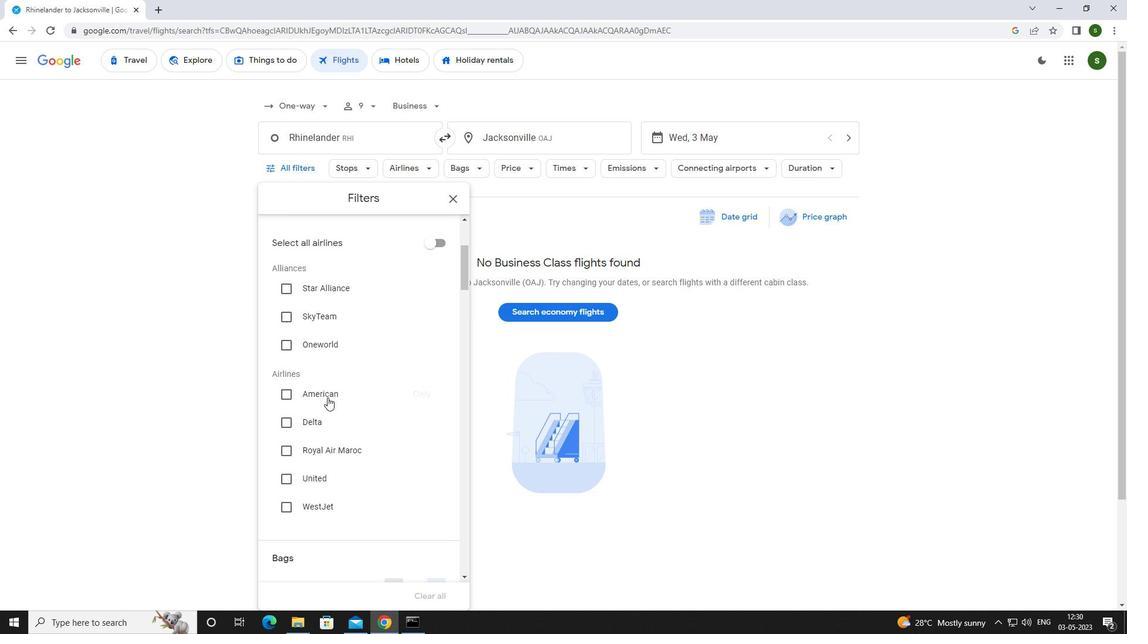 
Action: Mouse pressed left at (325, 395)
Screenshot: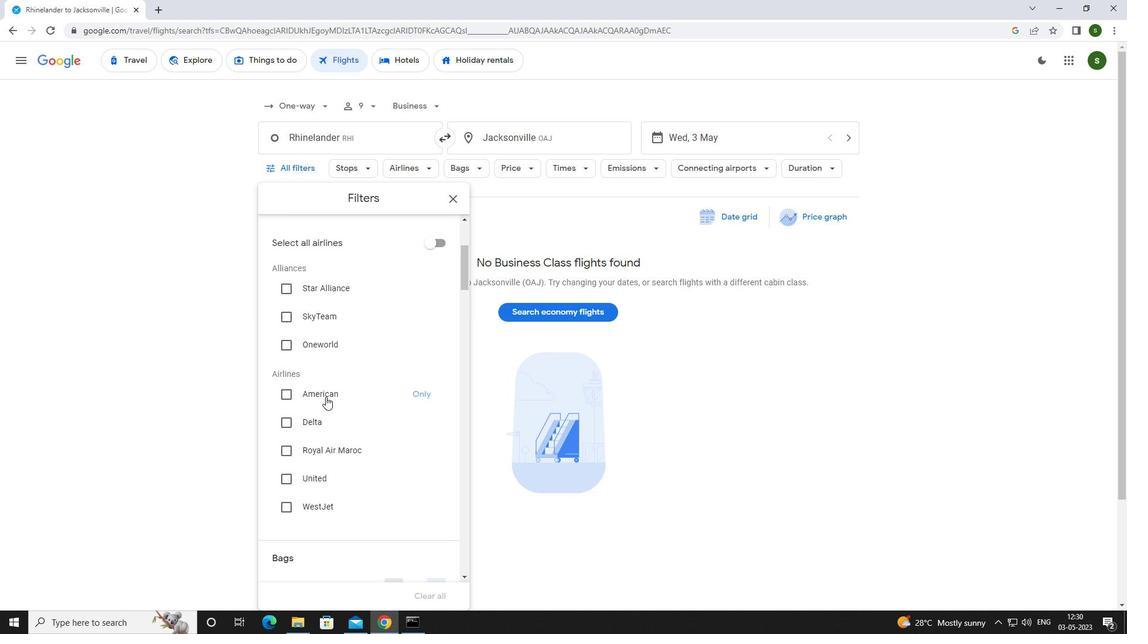 
Action: Mouse scrolled (325, 395) with delta (0, 0)
Screenshot: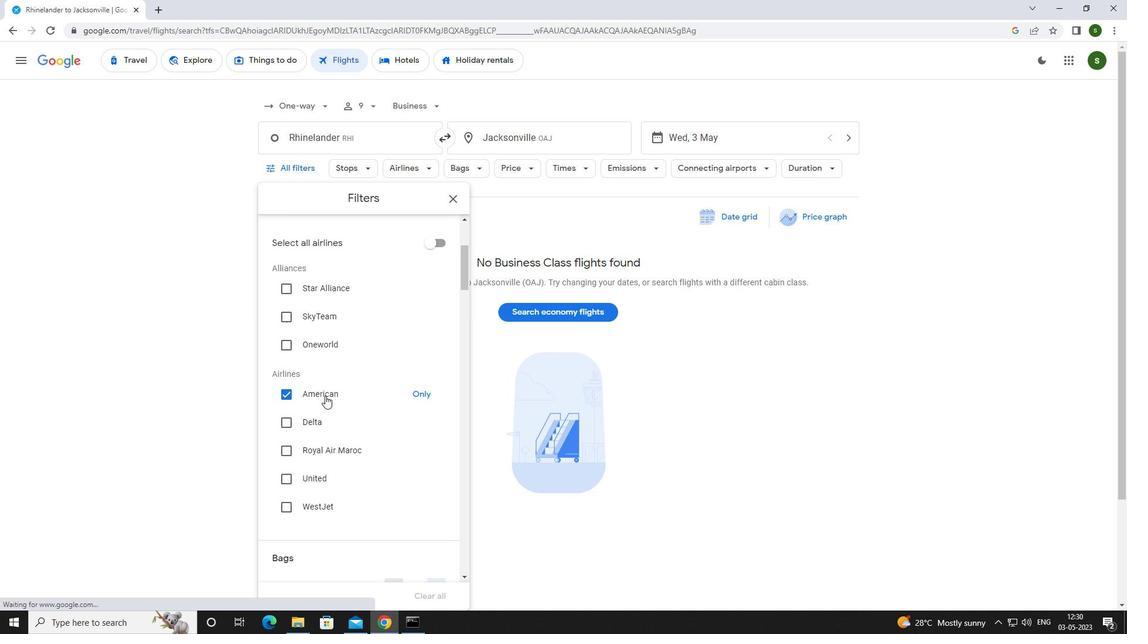 
Action: Mouse scrolled (325, 395) with delta (0, 0)
Screenshot: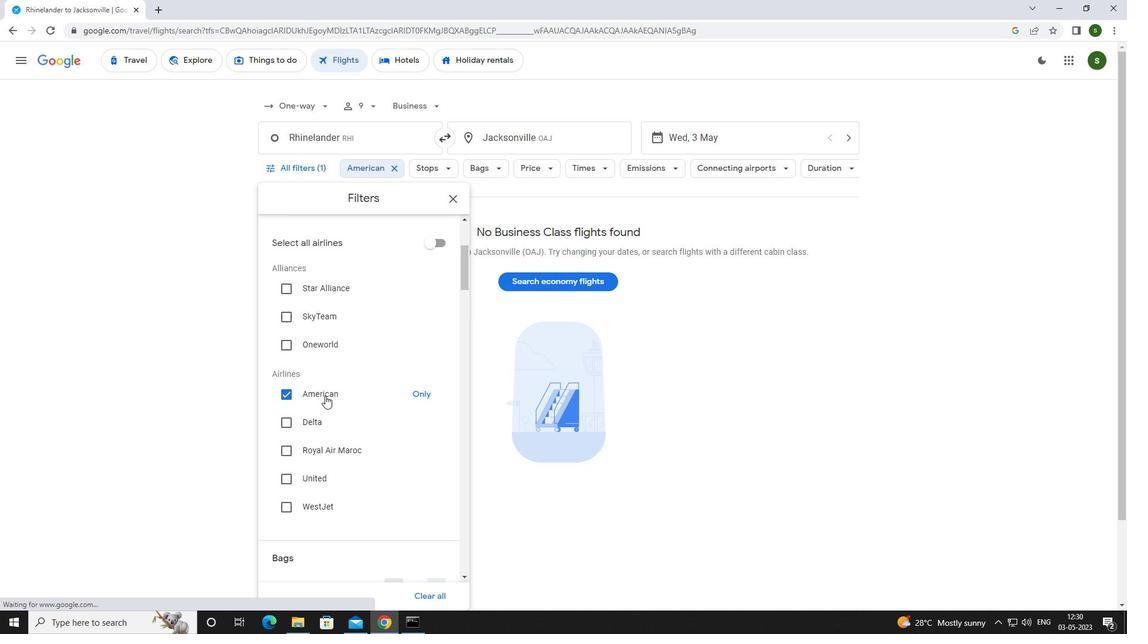 
Action: Mouse scrolled (325, 395) with delta (0, 0)
Screenshot: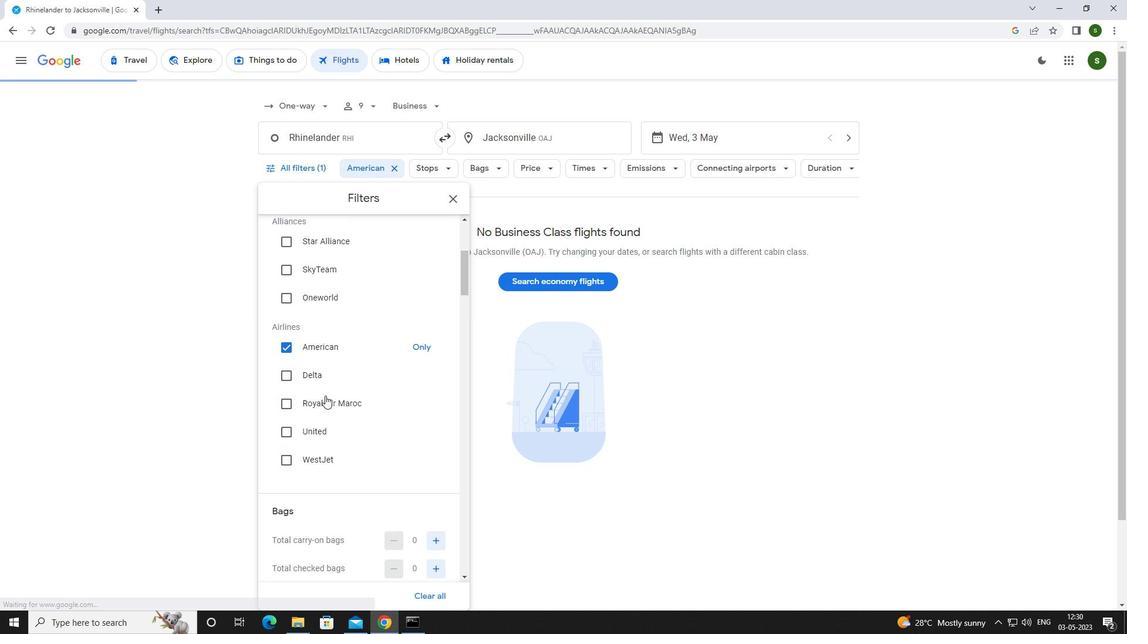 
Action: Mouse moved to (436, 415)
Screenshot: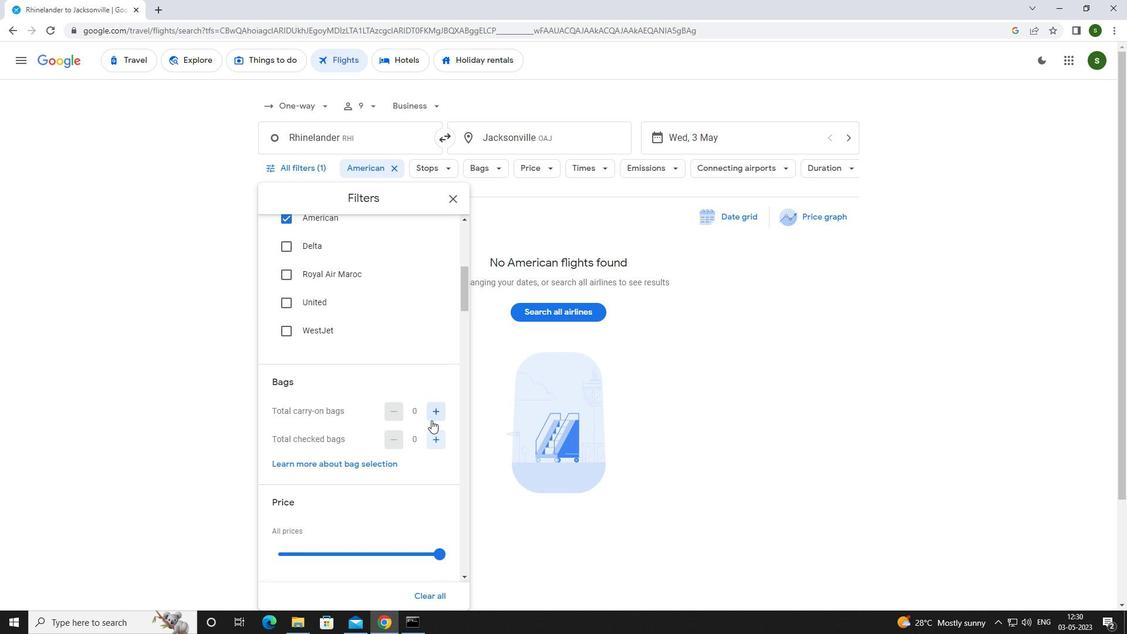 
Action: Mouse pressed left at (436, 415)
Screenshot: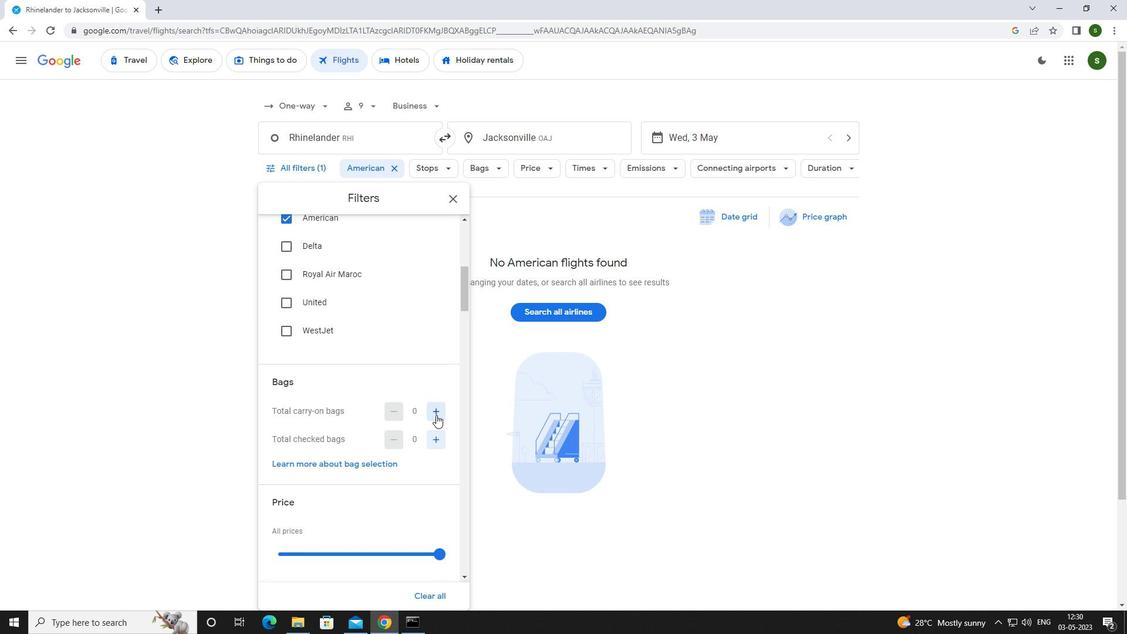 
Action: Mouse scrolled (436, 414) with delta (0, 0)
Screenshot: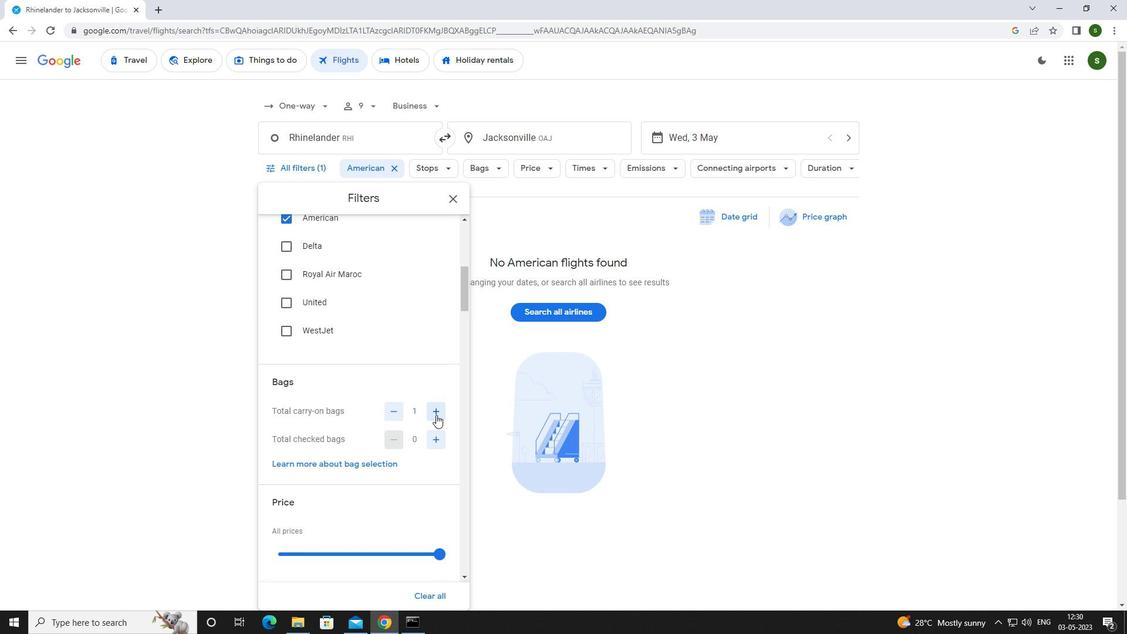 
Action: Mouse scrolled (436, 414) with delta (0, 0)
Screenshot: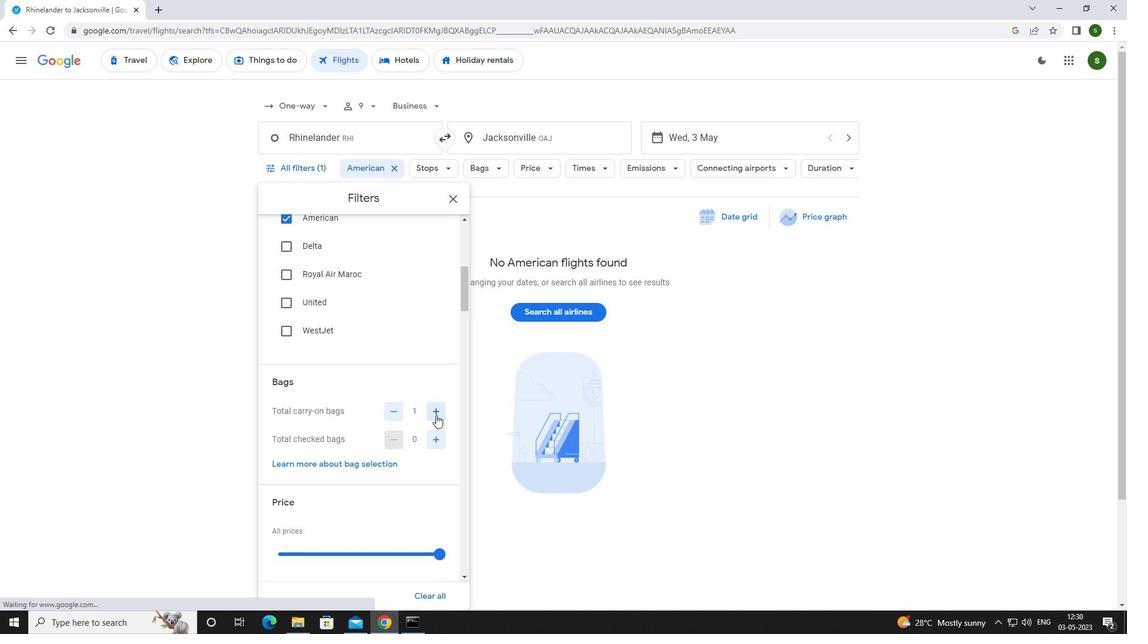
Action: Mouse moved to (436, 429)
Screenshot: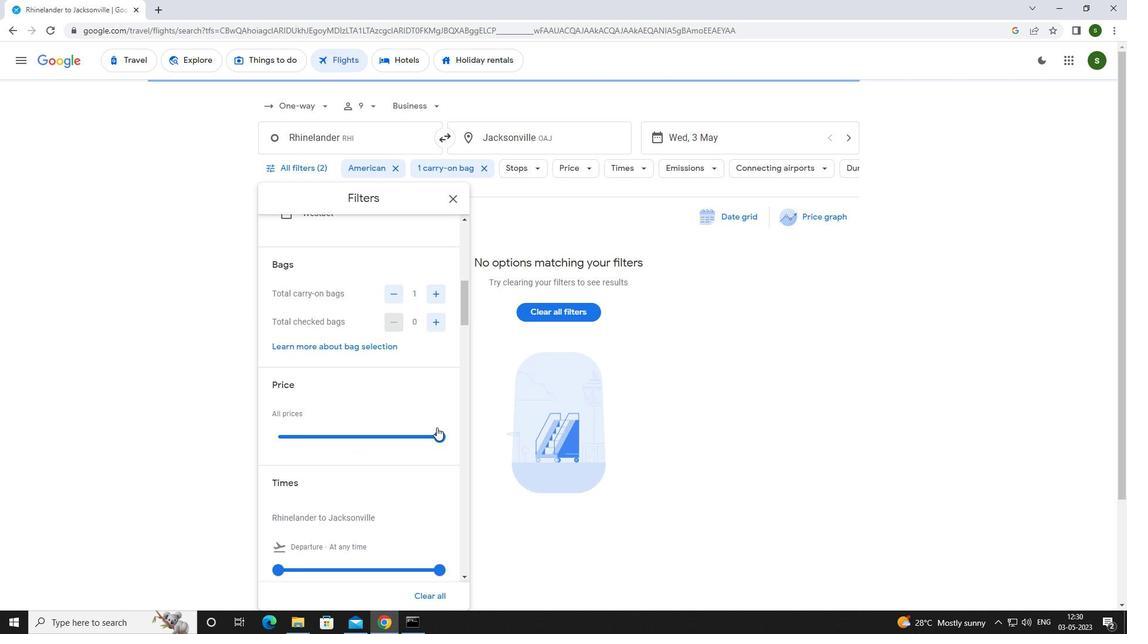 
Action: Mouse pressed left at (436, 429)
Screenshot: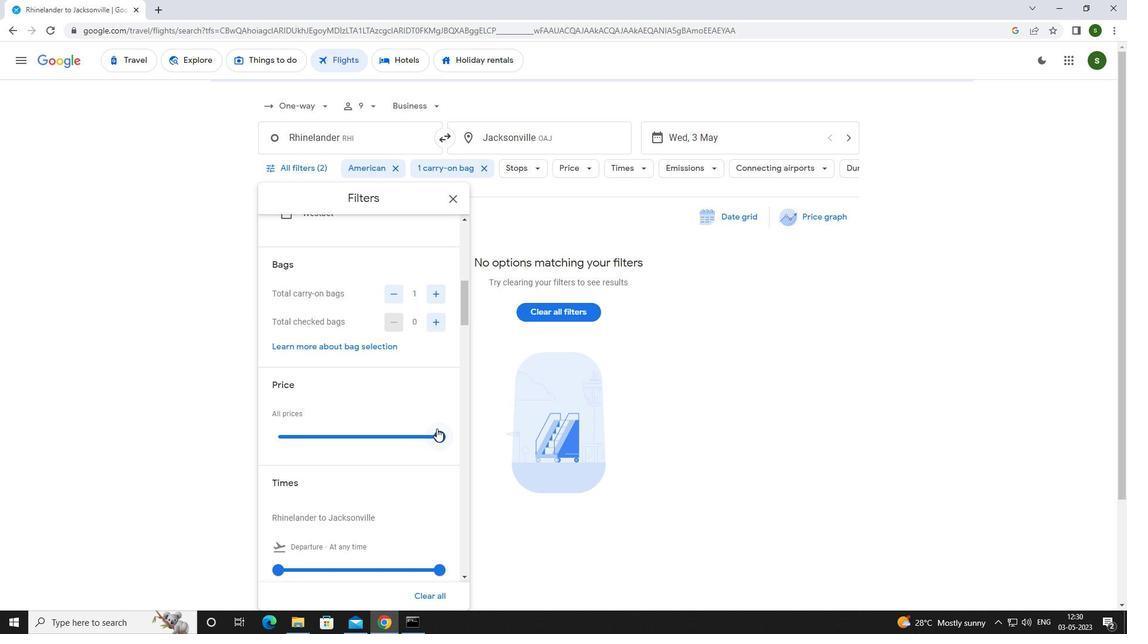 
Action: Mouse scrolled (436, 428) with delta (0, 0)
Screenshot: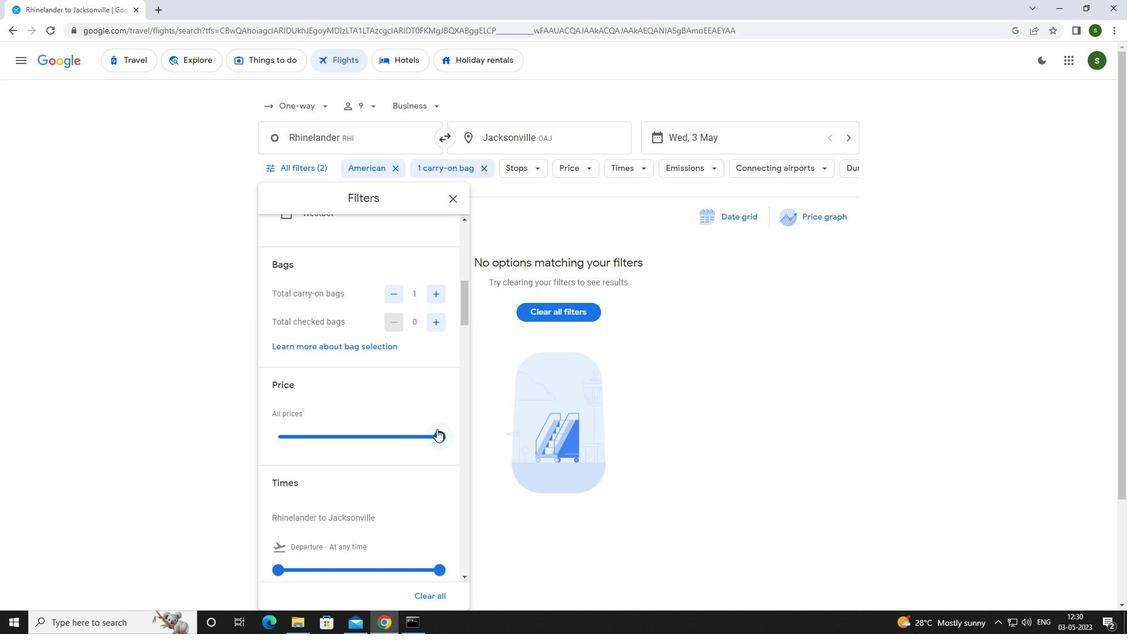 
Action: Mouse scrolled (436, 428) with delta (0, 0)
Screenshot: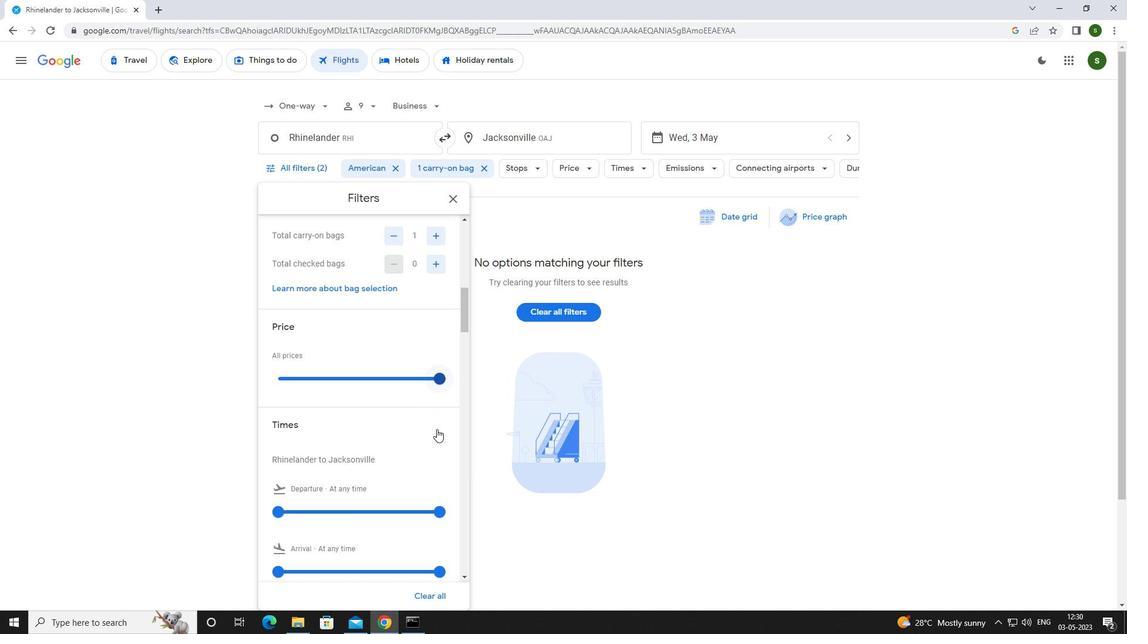
Action: Mouse moved to (280, 451)
Screenshot: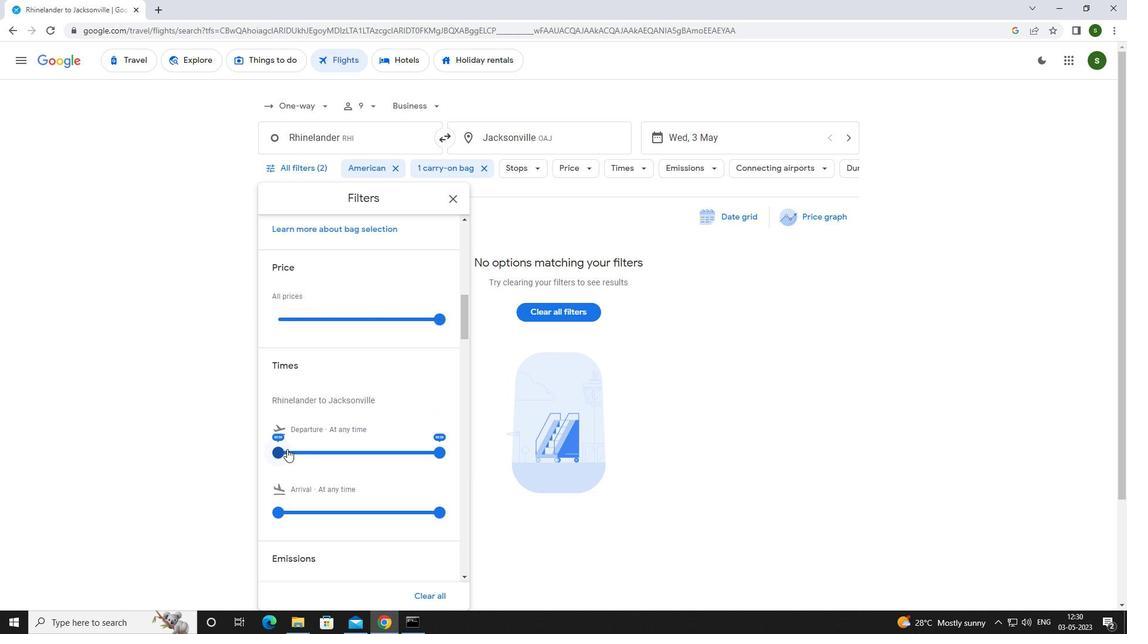 
Action: Mouse pressed left at (280, 451)
Screenshot: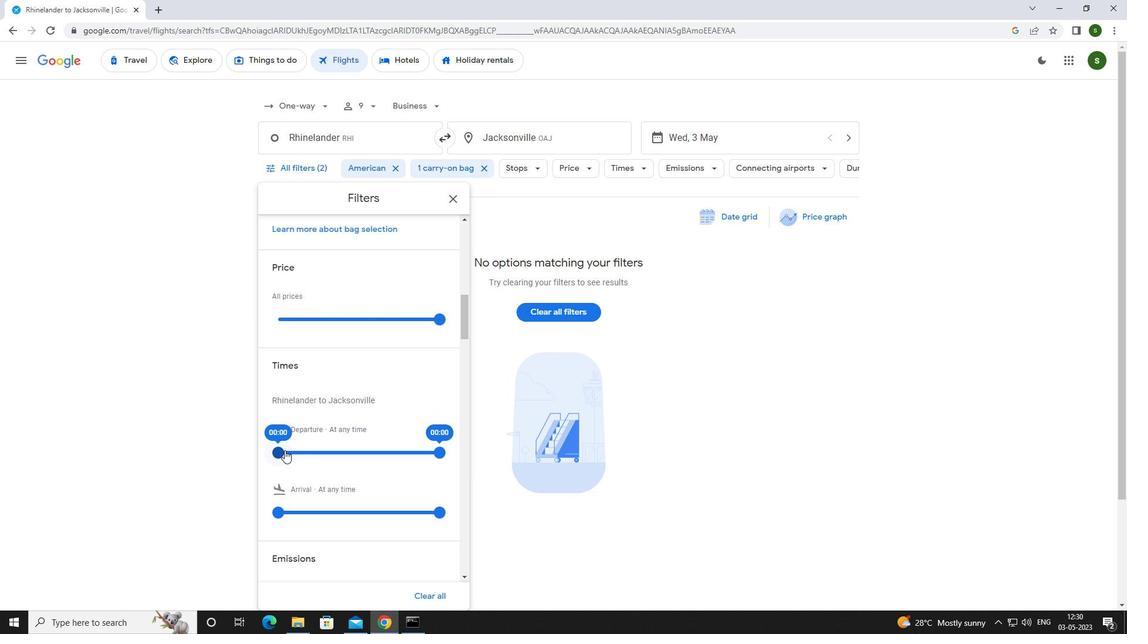 
Action: Mouse moved to (650, 427)
Screenshot: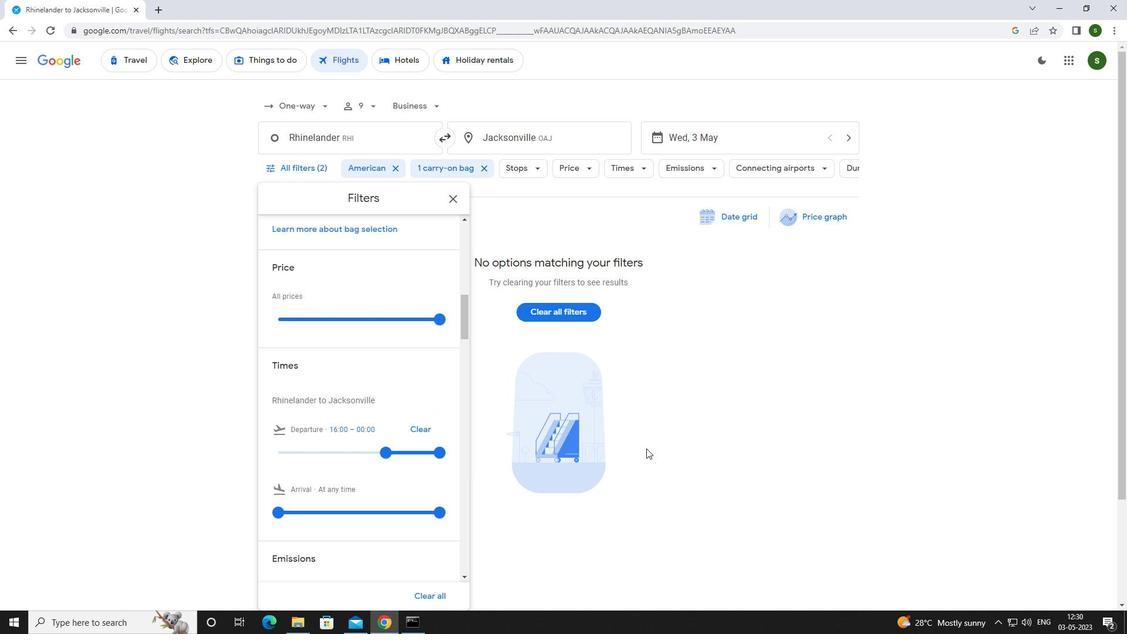 
Action: Mouse pressed left at (650, 427)
Screenshot: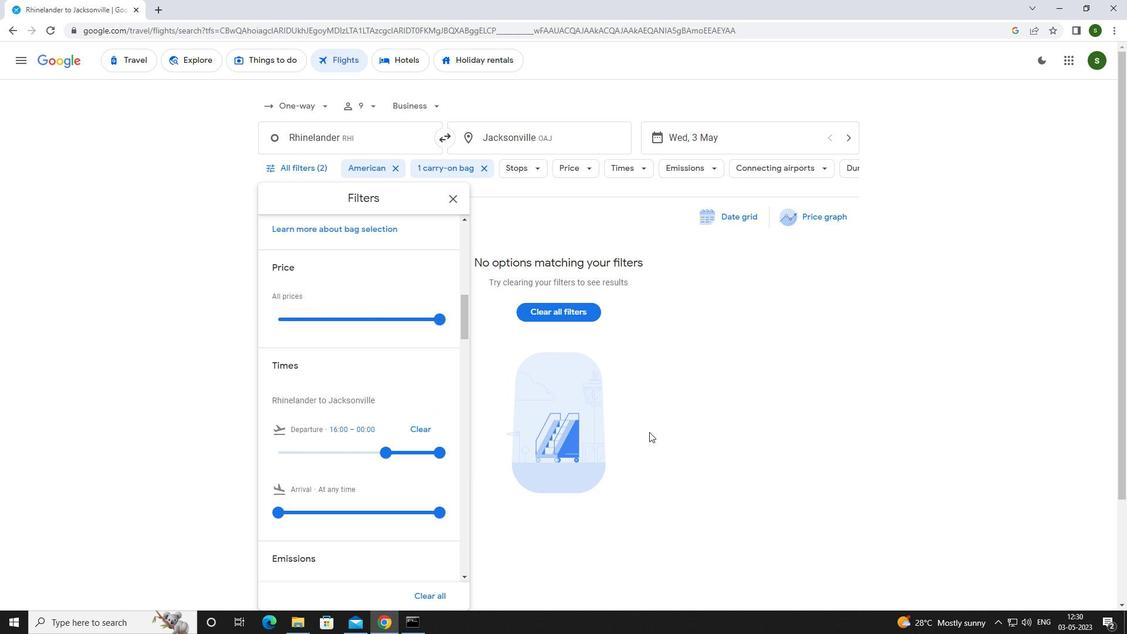 
